Task: Look for space in Mothīhāri, India from 8th June, 2023 to 19th June, 2023 for 1 adult in price range Rs.5000 to Rs.12000. Place can be shared room with 1  bedroom having 1 bed and 1 bathroom. Property type can be house, flat, guest house, hotel. Booking option can be shelf check-in. Required host language is English.
Action: Mouse moved to (437, 75)
Screenshot: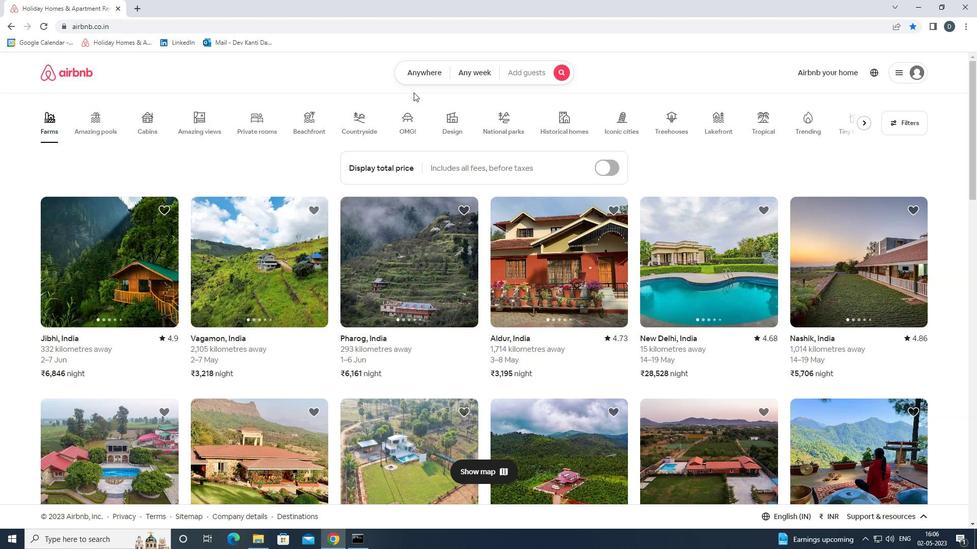 
Action: Mouse pressed left at (437, 75)
Screenshot: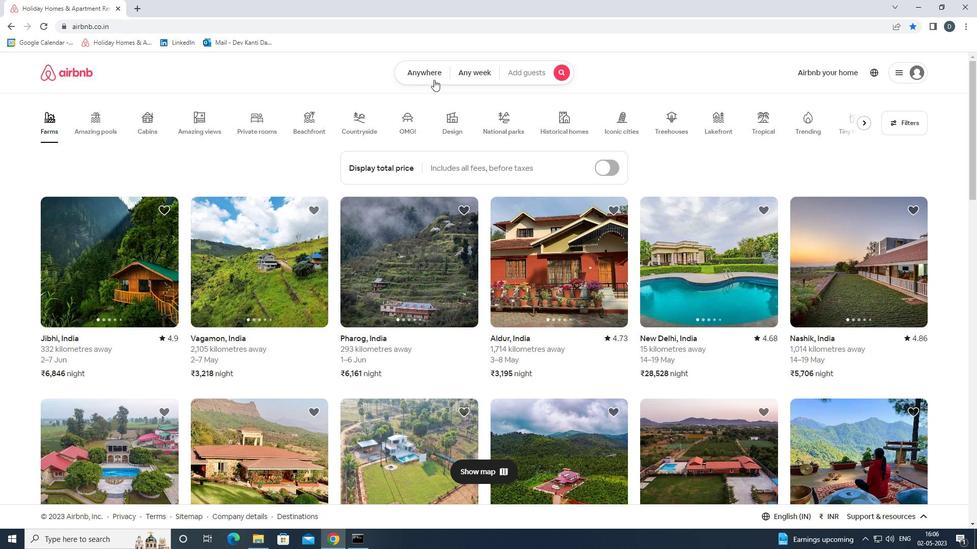 
Action: Mouse moved to (382, 112)
Screenshot: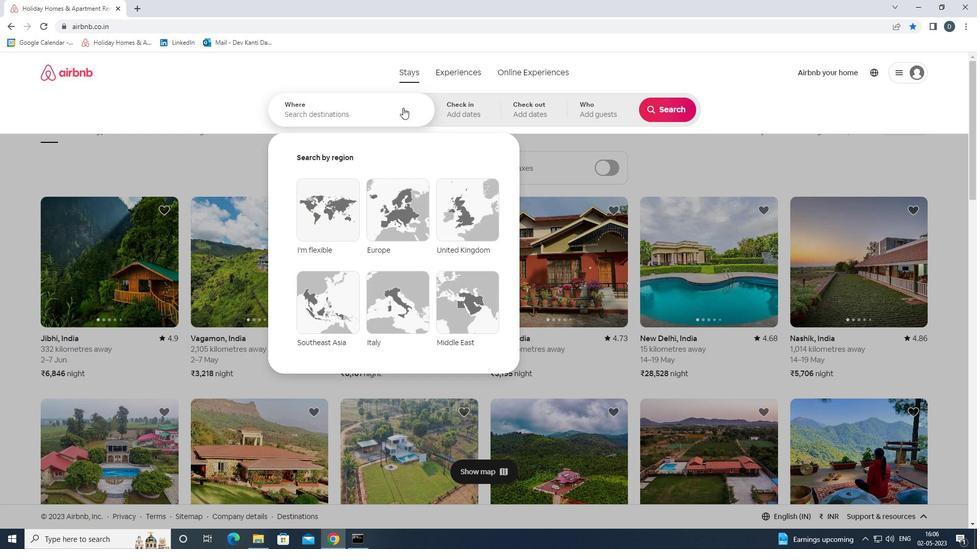 
Action: Mouse pressed left at (382, 112)
Screenshot: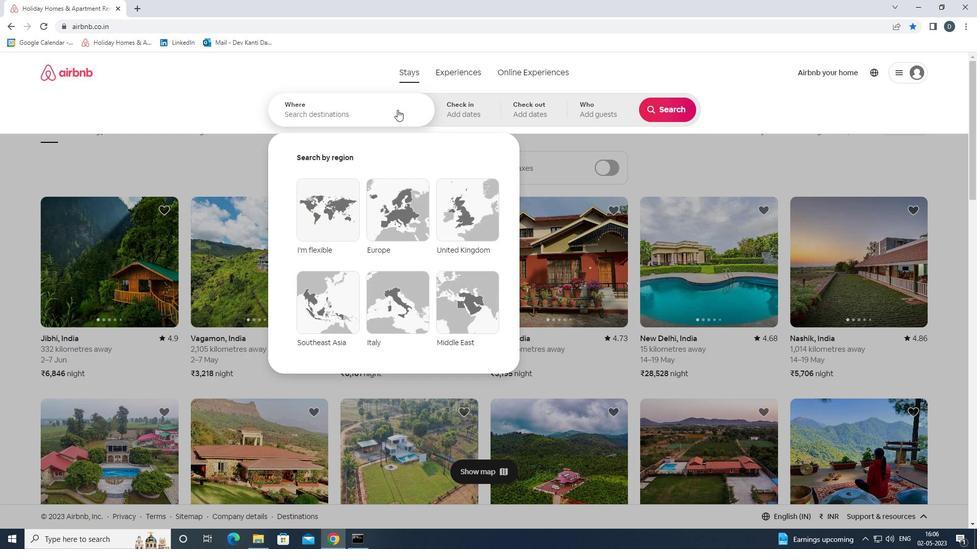 
Action: Mouse moved to (383, 113)
Screenshot: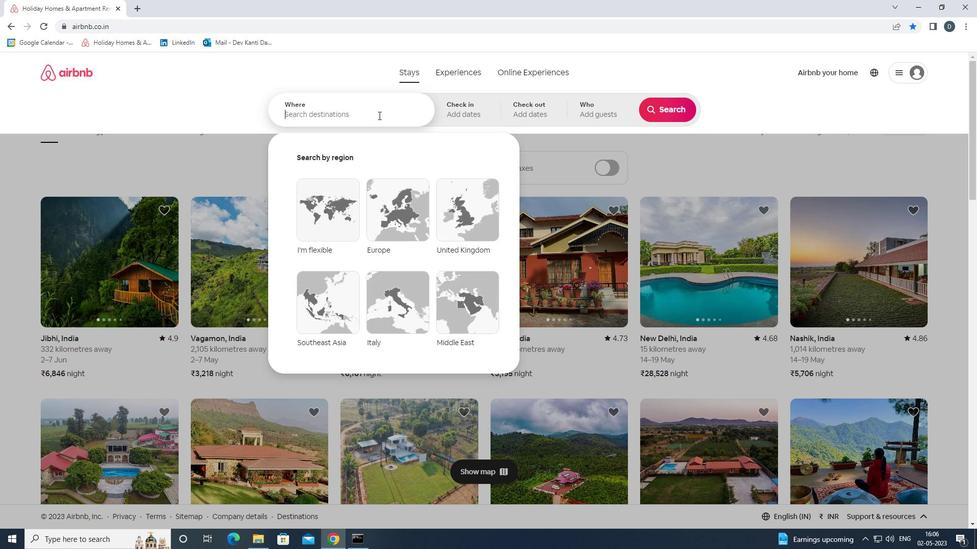 
Action: Key pressed <Key.shift>MOTHIHARI,<Key.shift>INDIA<Key.enter>
Screenshot: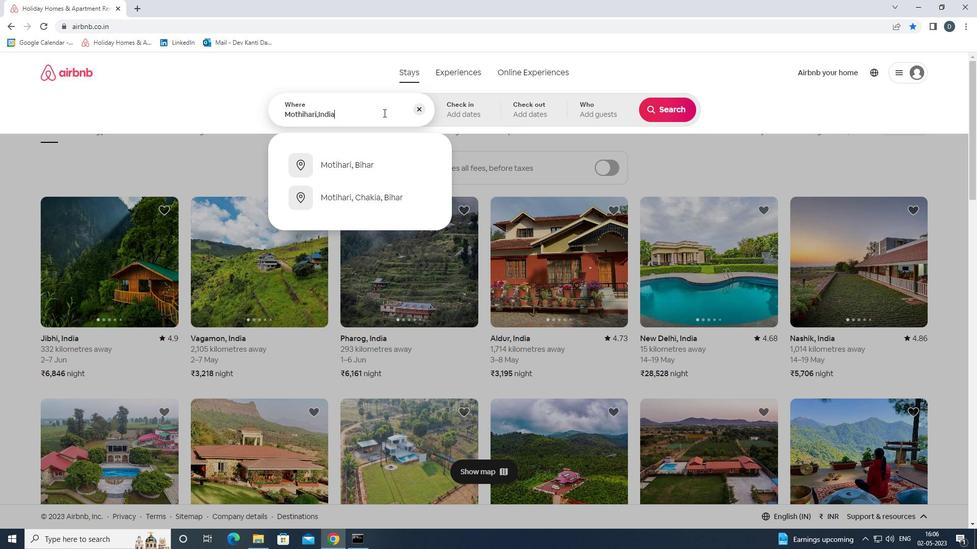 
Action: Mouse moved to (600, 263)
Screenshot: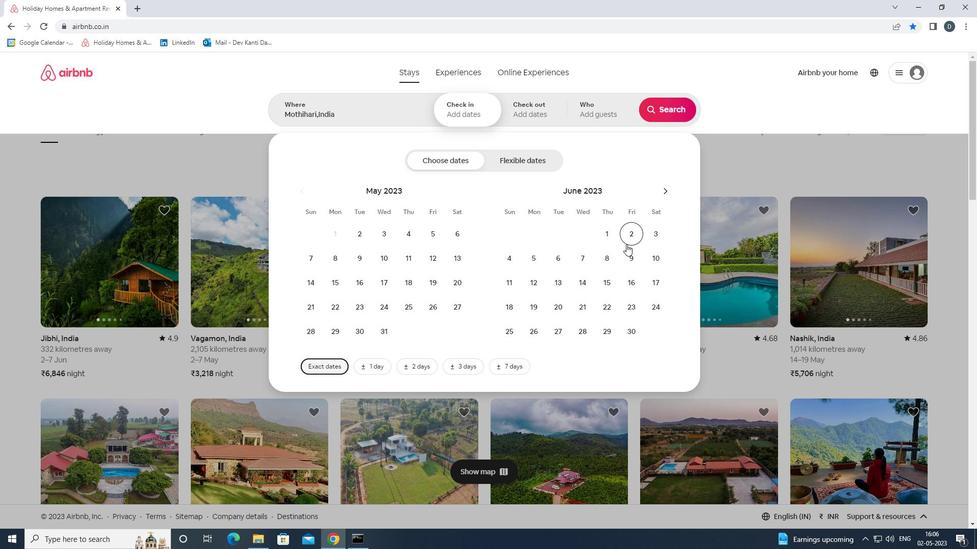 
Action: Mouse pressed left at (600, 263)
Screenshot: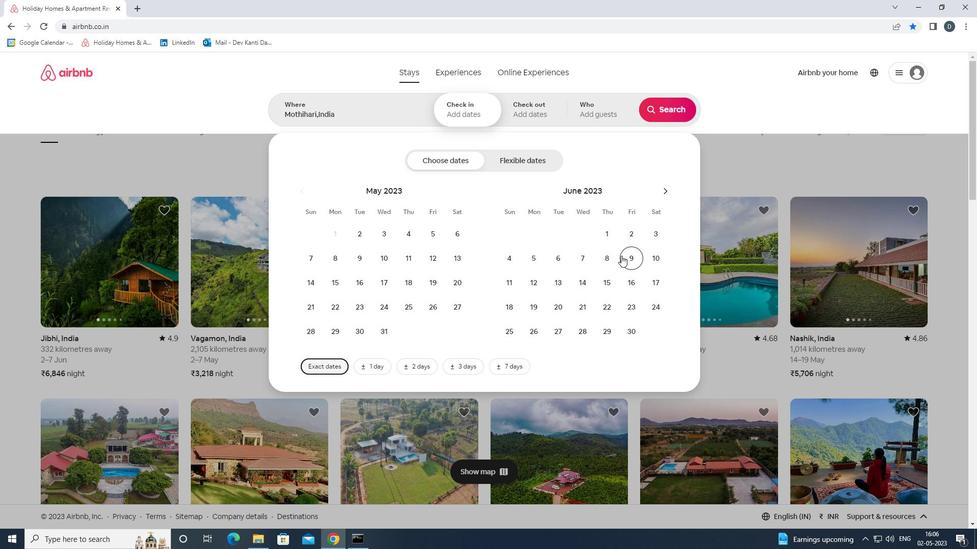 
Action: Mouse moved to (544, 308)
Screenshot: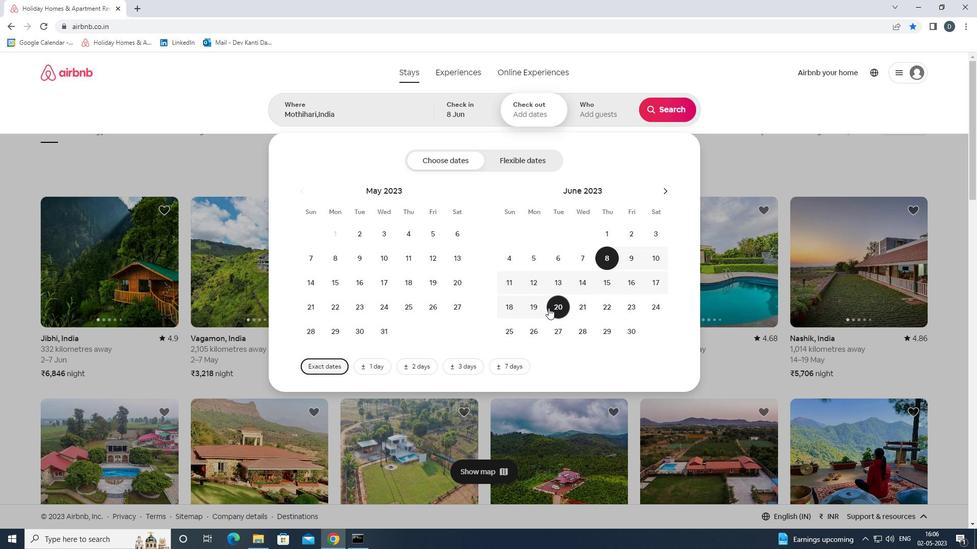 
Action: Mouse pressed left at (544, 308)
Screenshot: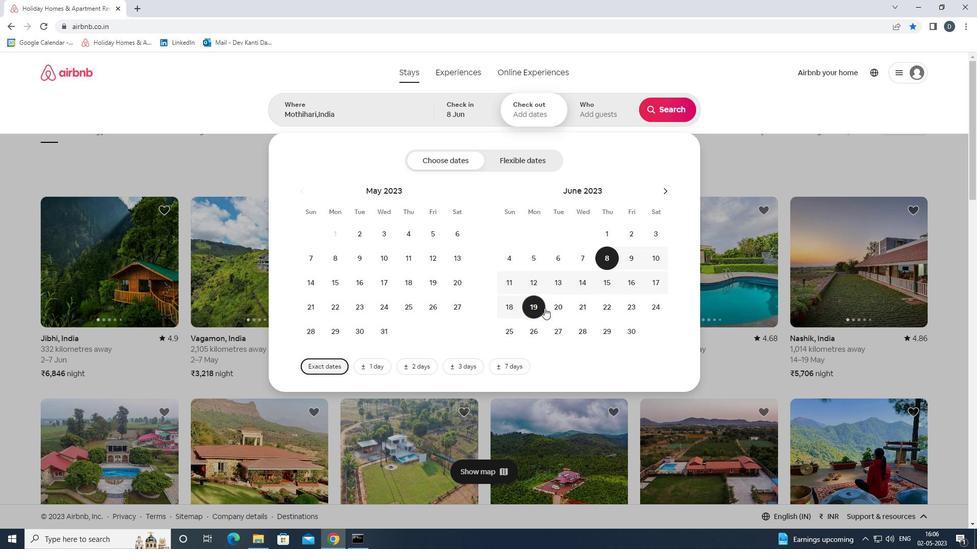 
Action: Mouse moved to (590, 111)
Screenshot: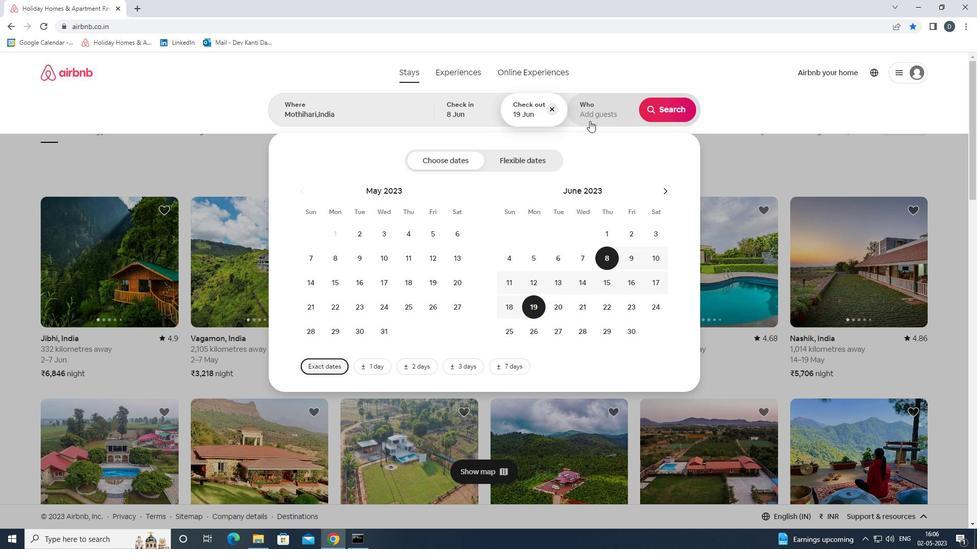 
Action: Mouse pressed left at (590, 111)
Screenshot: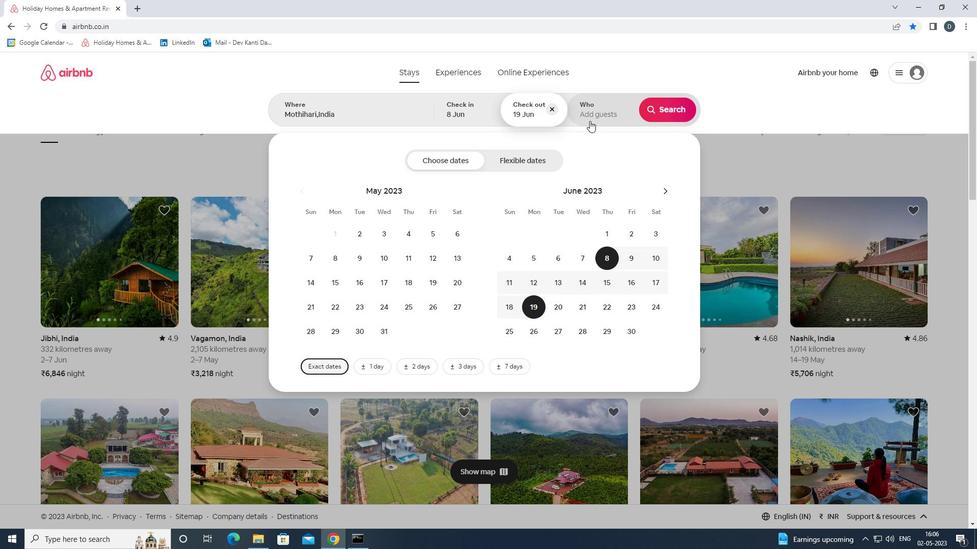 
Action: Mouse moved to (669, 167)
Screenshot: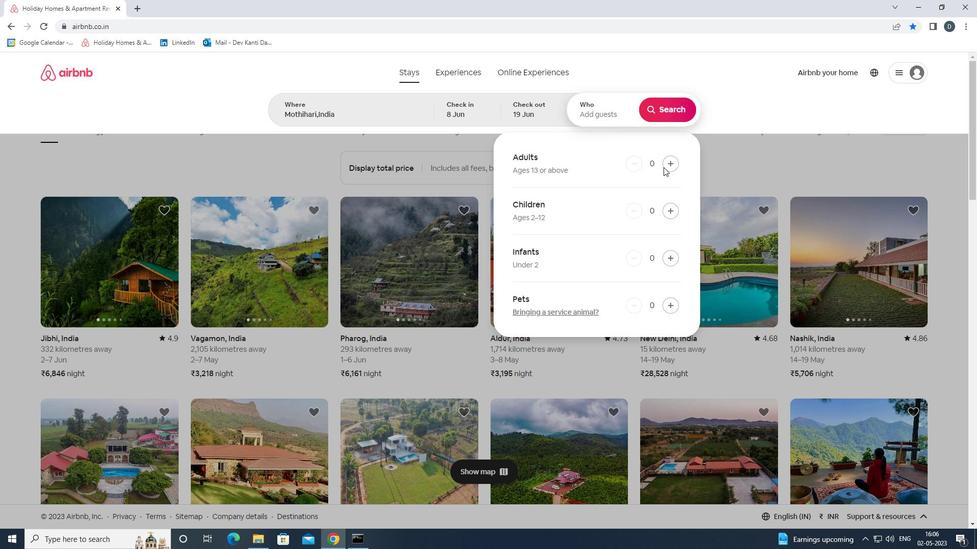 
Action: Mouse pressed left at (669, 167)
Screenshot: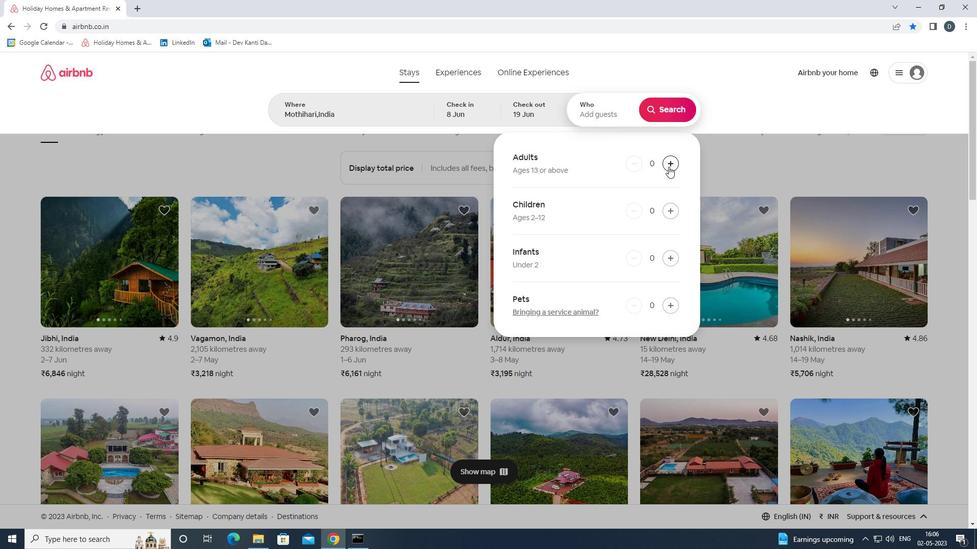 
Action: Mouse moved to (678, 117)
Screenshot: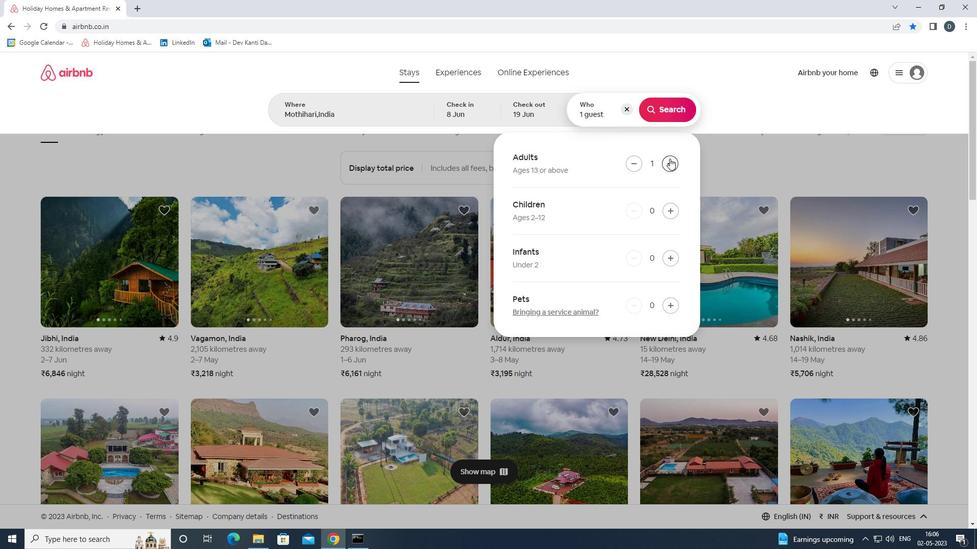 
Action: Mouse pressed left at (678, 117)
Screenshot: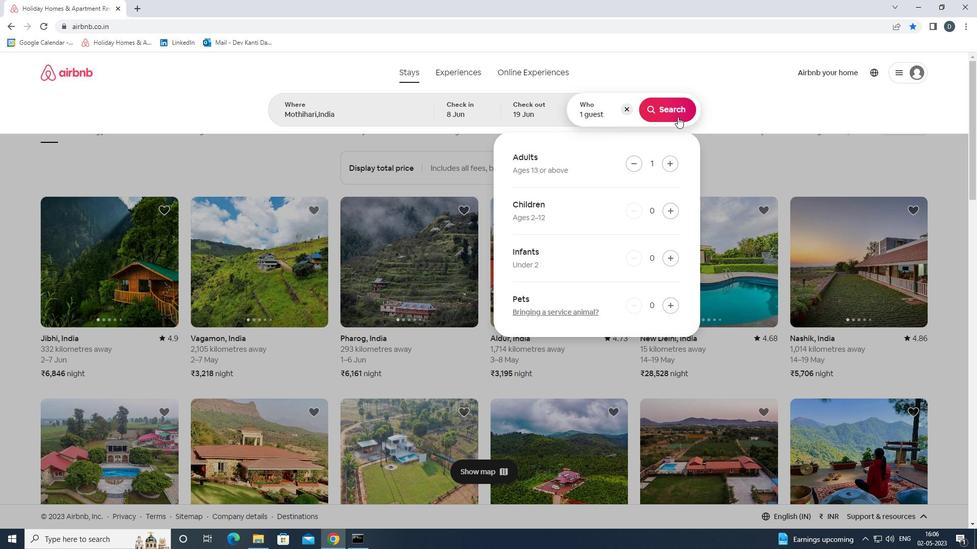 
Action: Mouse moved to (922, 113)
Screenshot: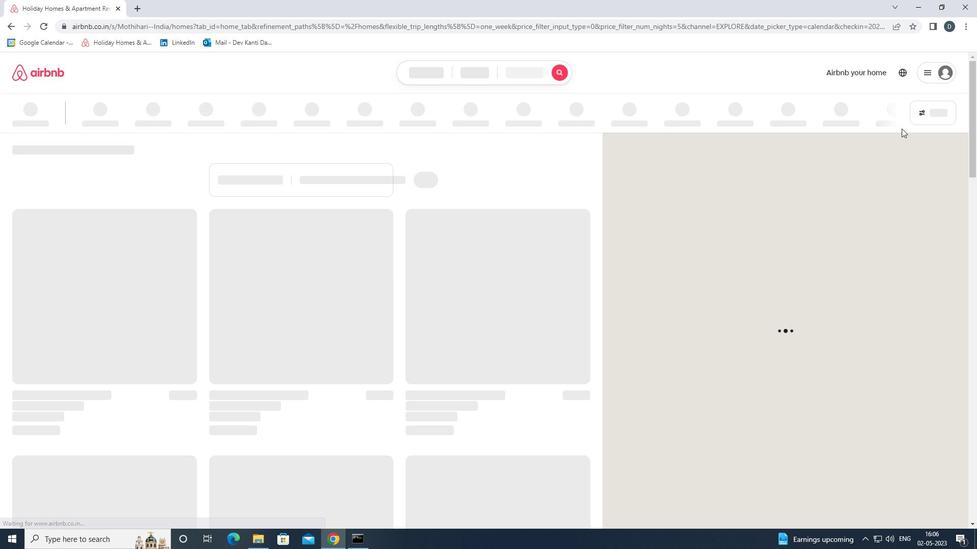 
Action: Mouse pressed left at (922, 113)
Screenshot: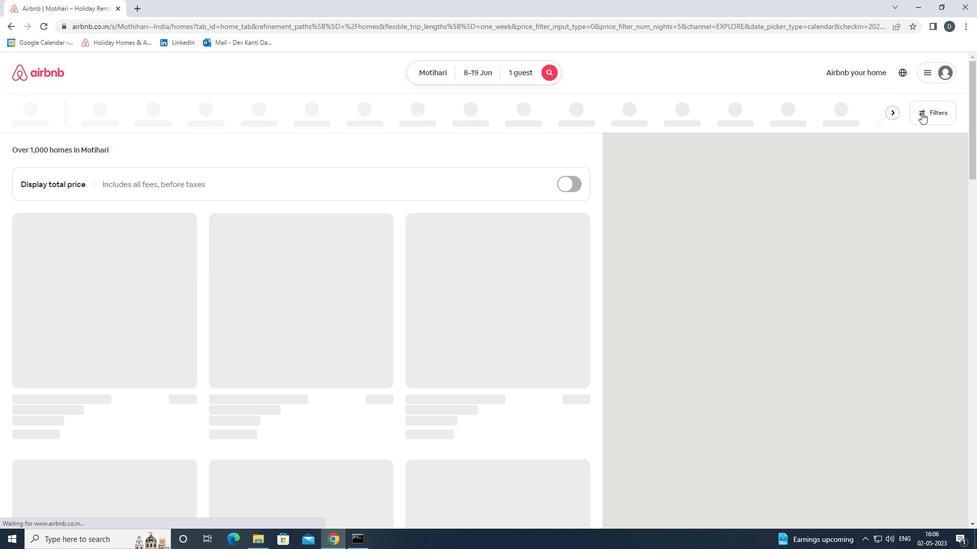 
Action: Mouse moved to (404, 239)
Screenshot: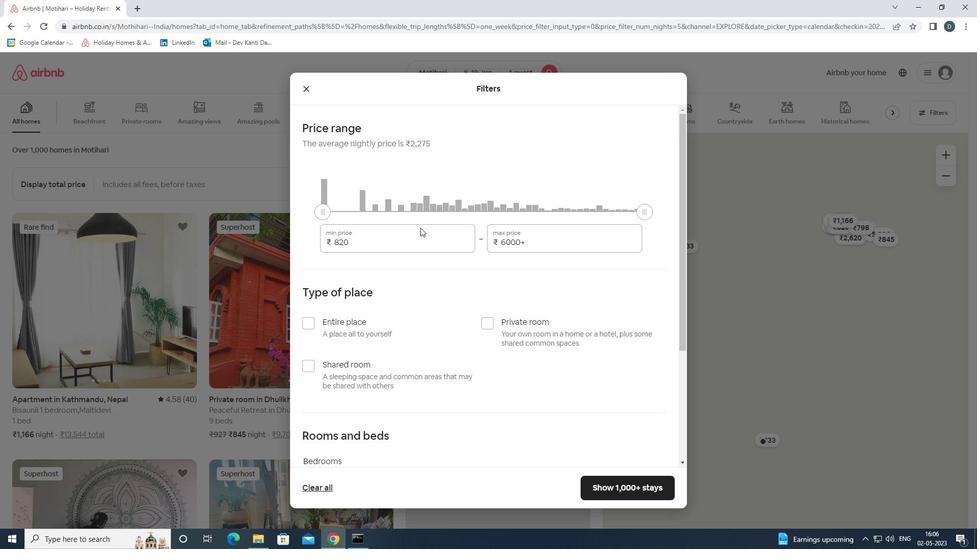 
Action: Mouse pressed left at (404, 239)
Screenshot: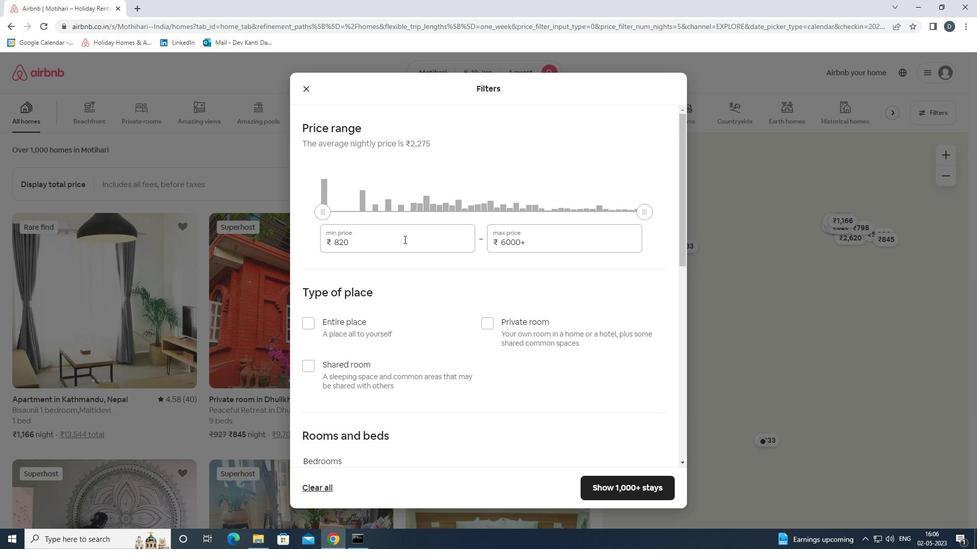 
Action: Mouse pressed left at (404, 239)
Screenshot: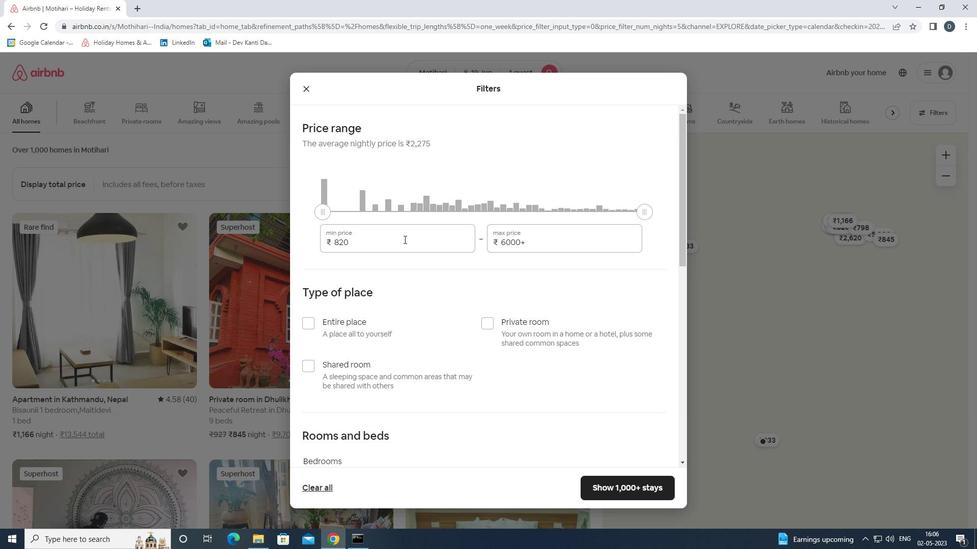 
Action: Key pressed 5000<Key.tab>ctrl+A<'1'><'2'><'0'><'0'><'0'>
Screenshot: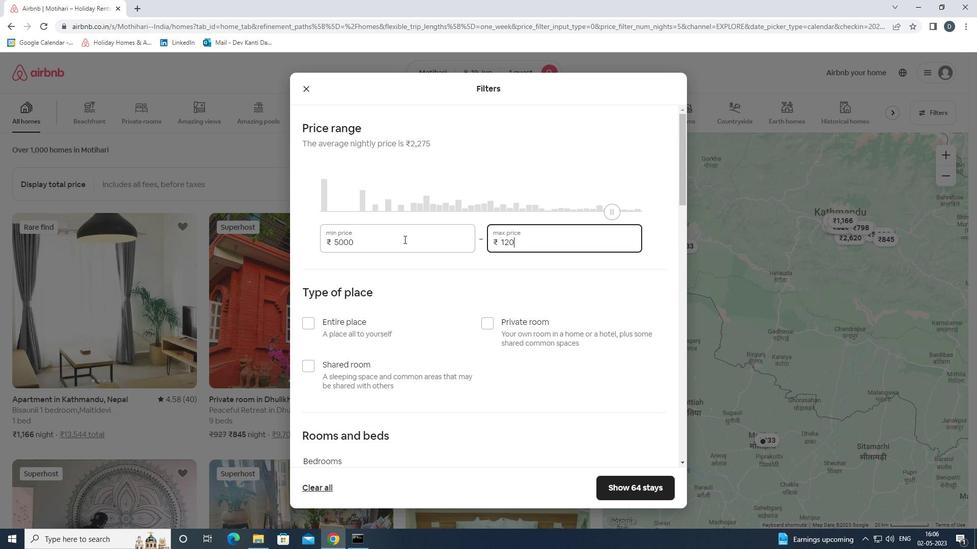 
Action: Mouse moved to (368, 376)
Screenshot: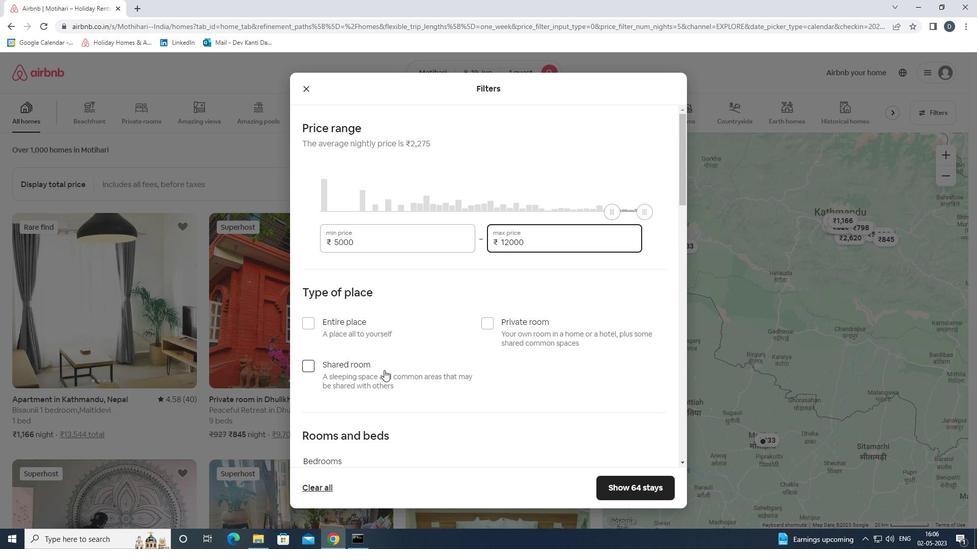 
Action: Mouse pressed left at (368, 376)
Screenshot: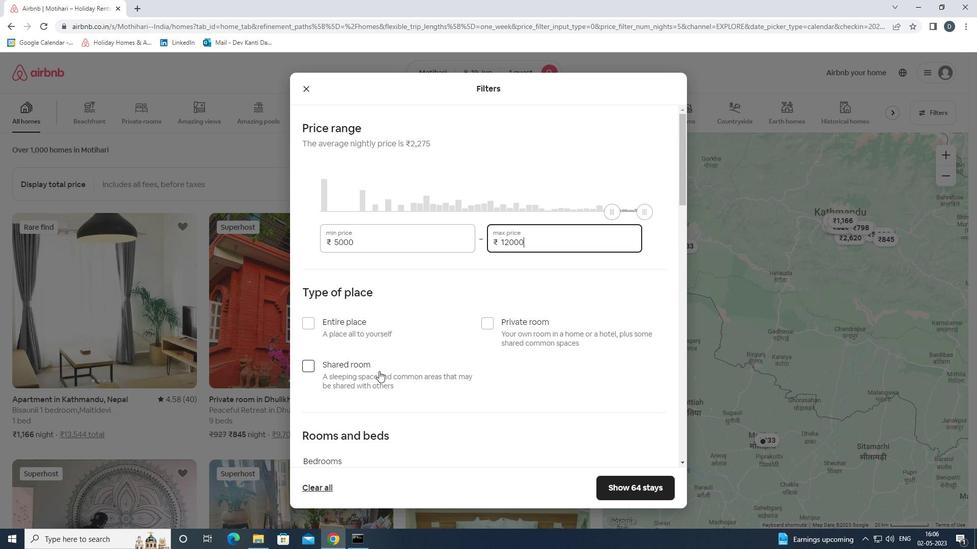 
Action: Mouse moved to (380, 370)
Screenshot: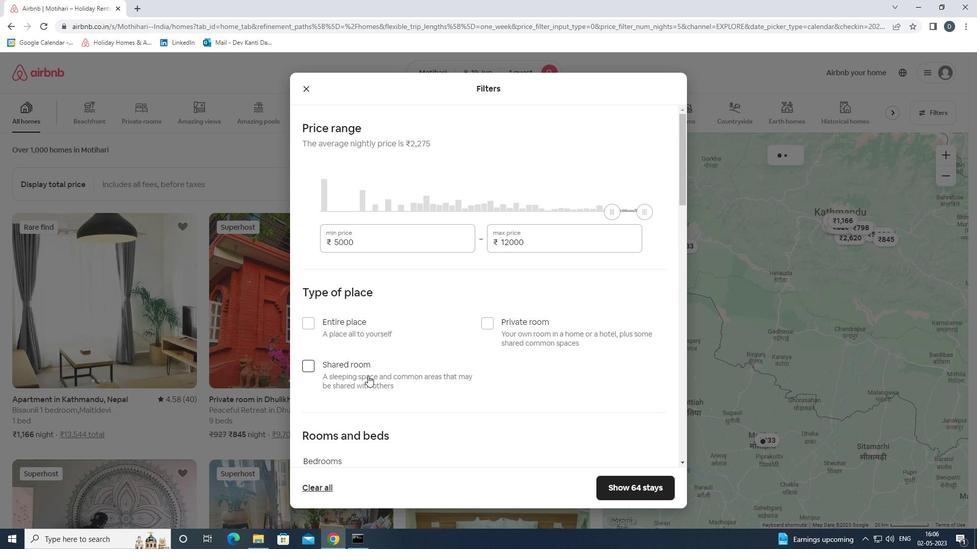 
Action: Mouse scrolled (380, 370) with delta (0, 0)
Screenshot: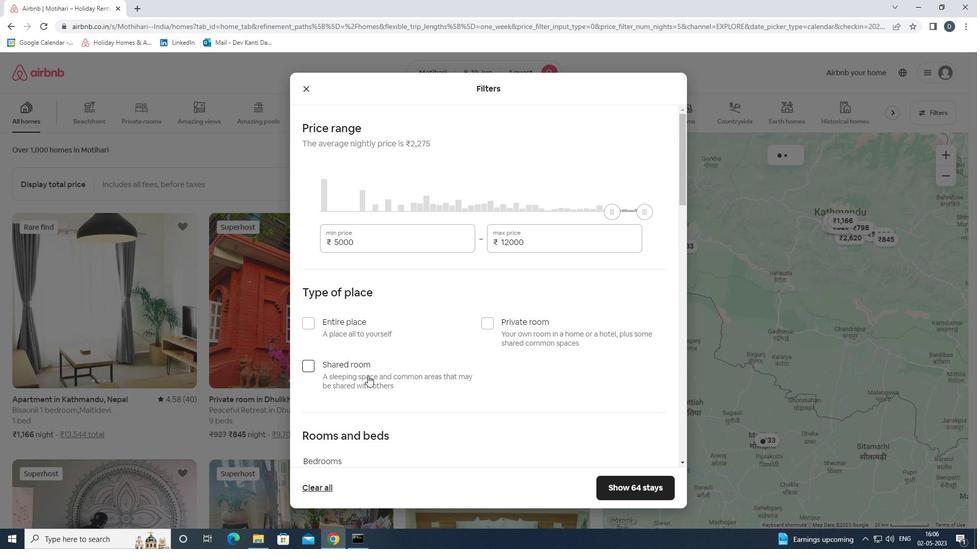 
Action: Mouse moved to (382, 369)
Screenshot: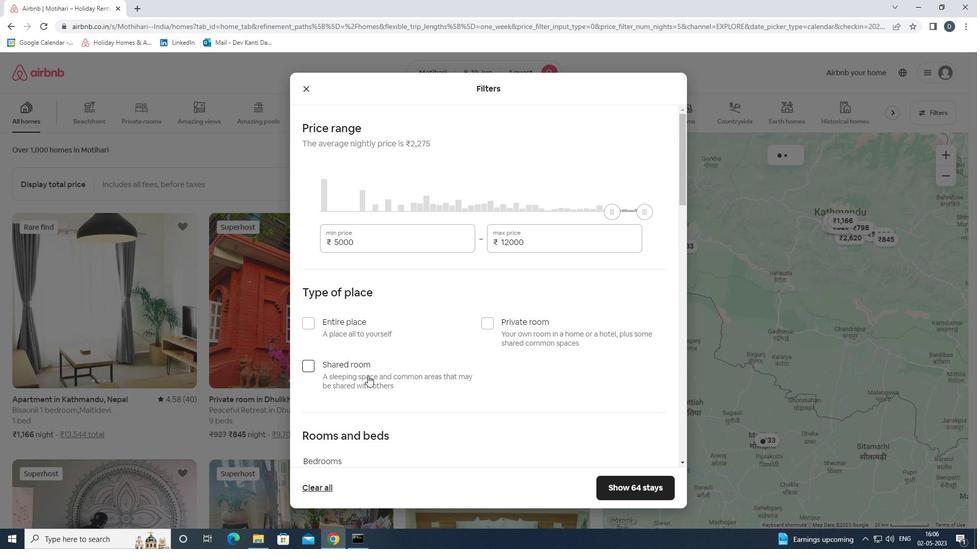 
Action: Mouse scrolled (382, 369) with delta (0, 0)
Screenshot: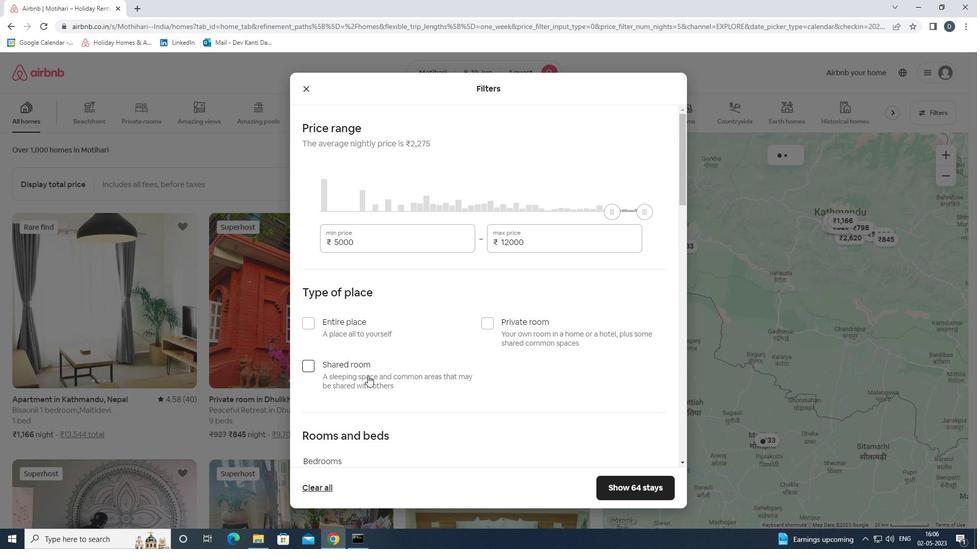 
Action: Mouse moved to (389, 367)
Screenshot: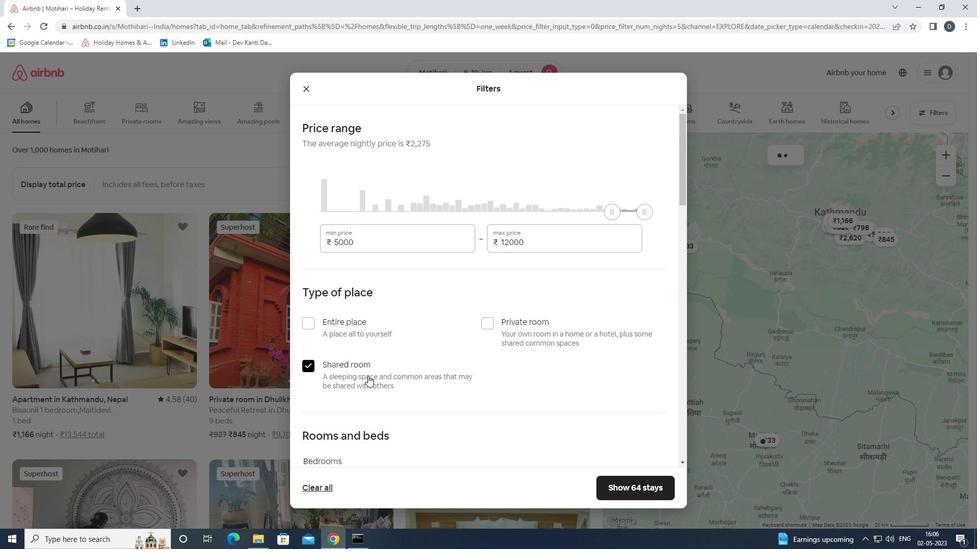 
Action: Mouse scrolled (389, 367) with delta (0, 0)
Screenshot: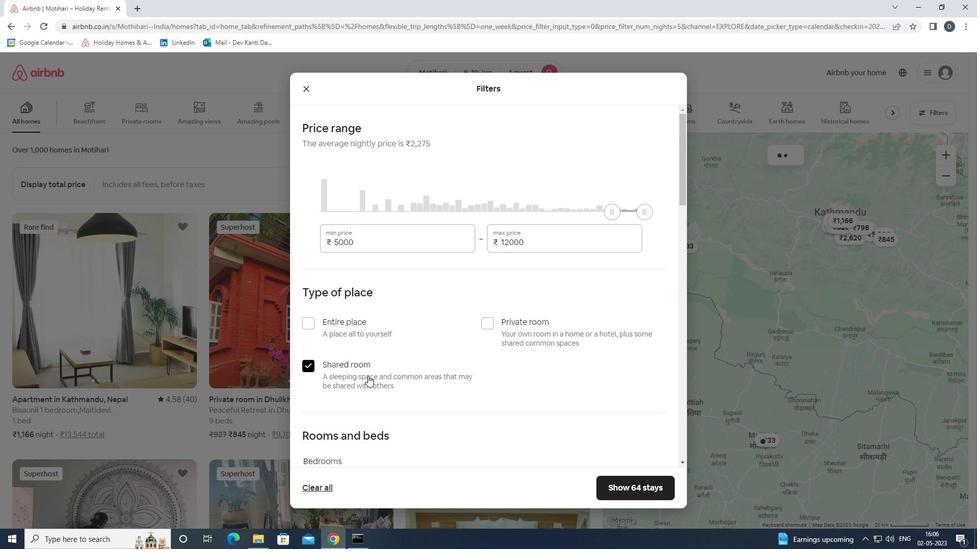 
Action: Mouse moved to (398, 362)
Screenshot: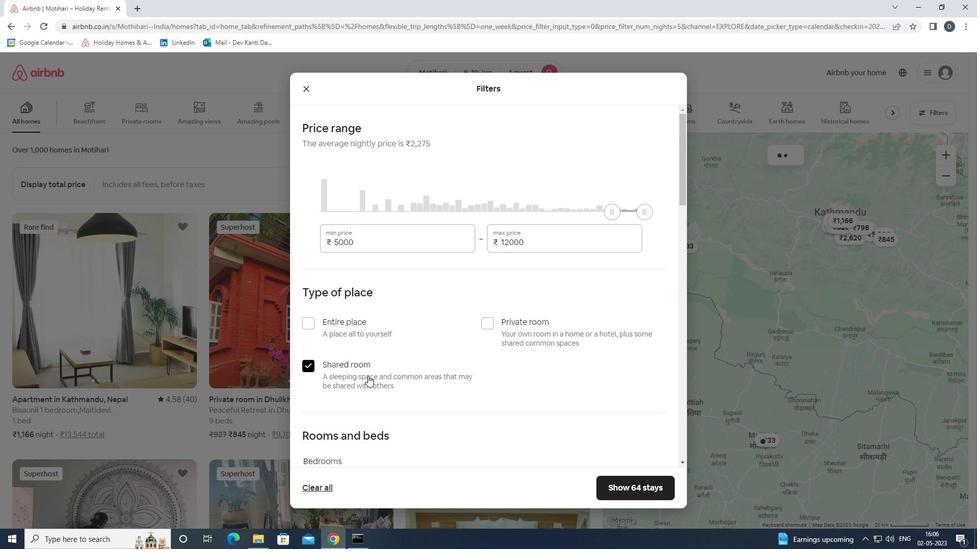 
Action: Mouse scrolled (398, 362) with delta (0, 0)
Screenshot: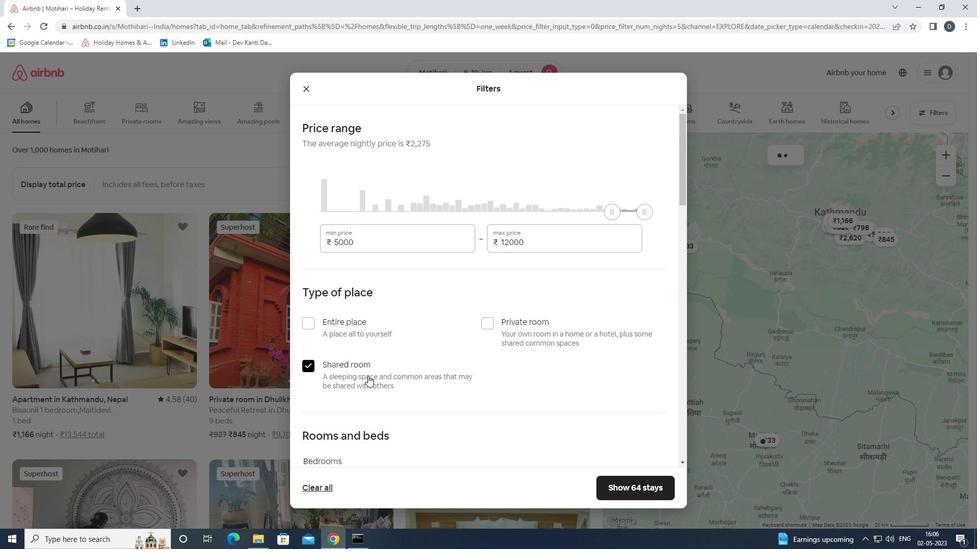 
Action: Mouse moved to (367, 291)
Screenshot: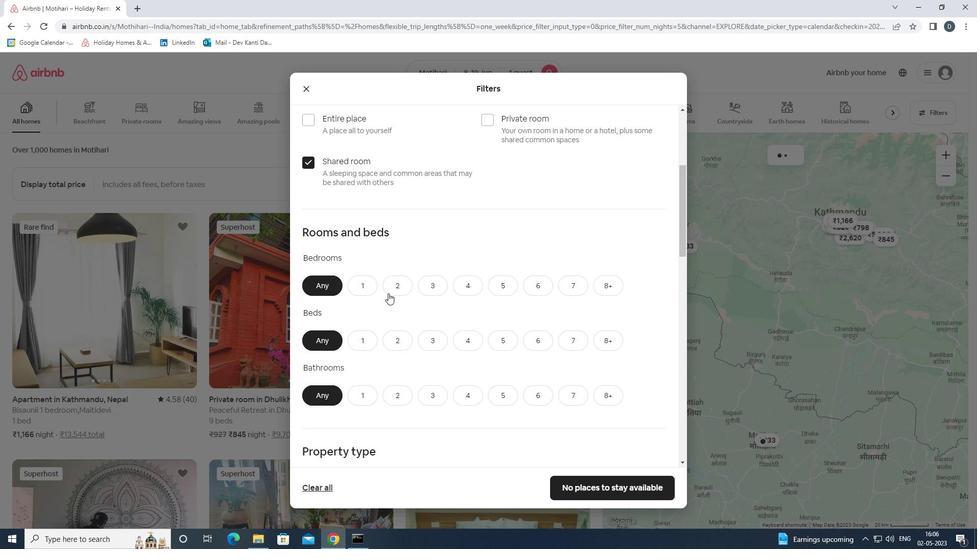 
Action: Mouse pressed left at (367, 291)
Screenshot: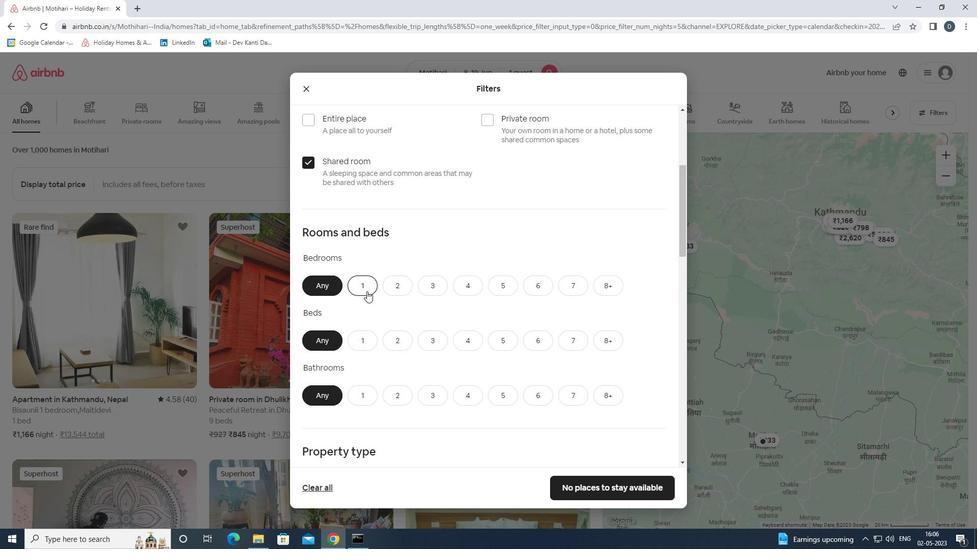 
Action: Mouse moved to (355, 342)
Screenshot: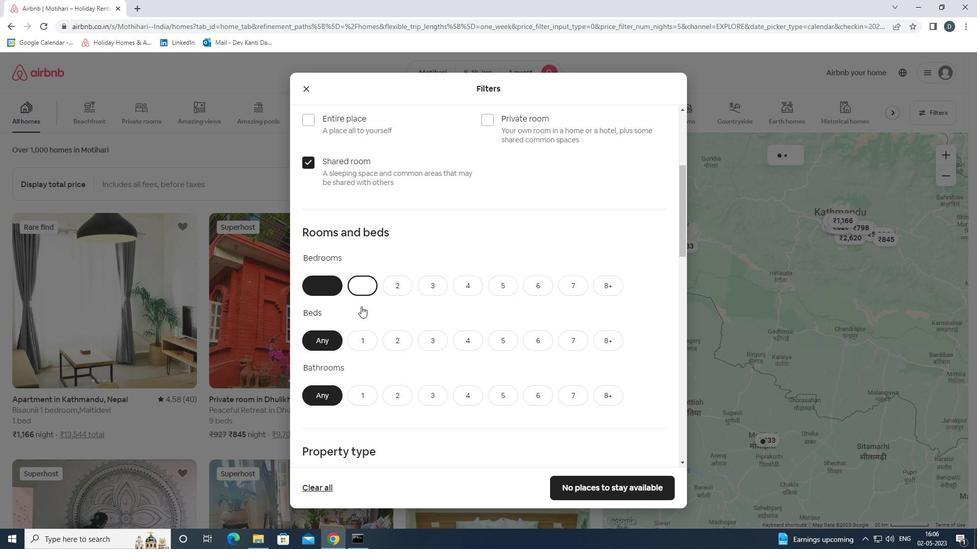 
Action: Mouse pressed left at (355, 342)
Screenshot: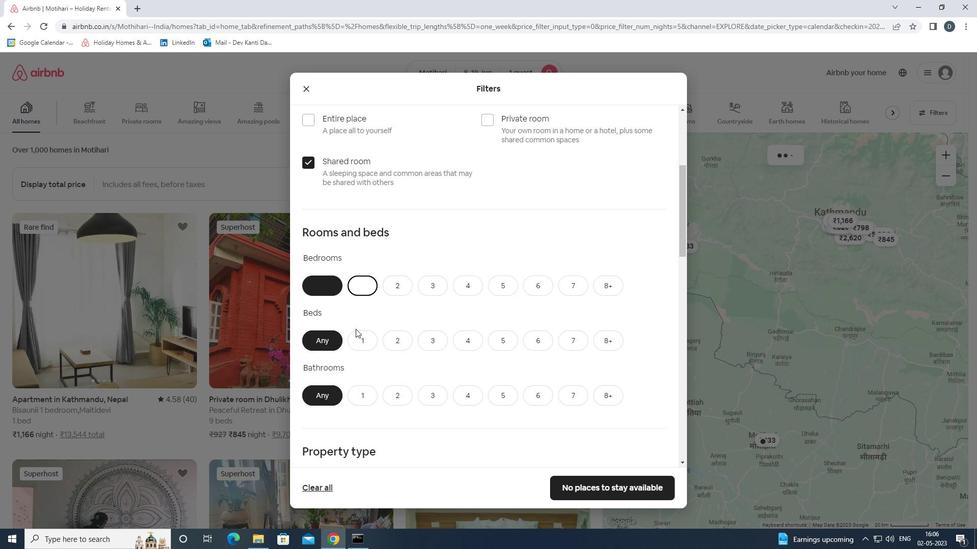 
Action: Mouse moved to (362, 394)
Screenshot: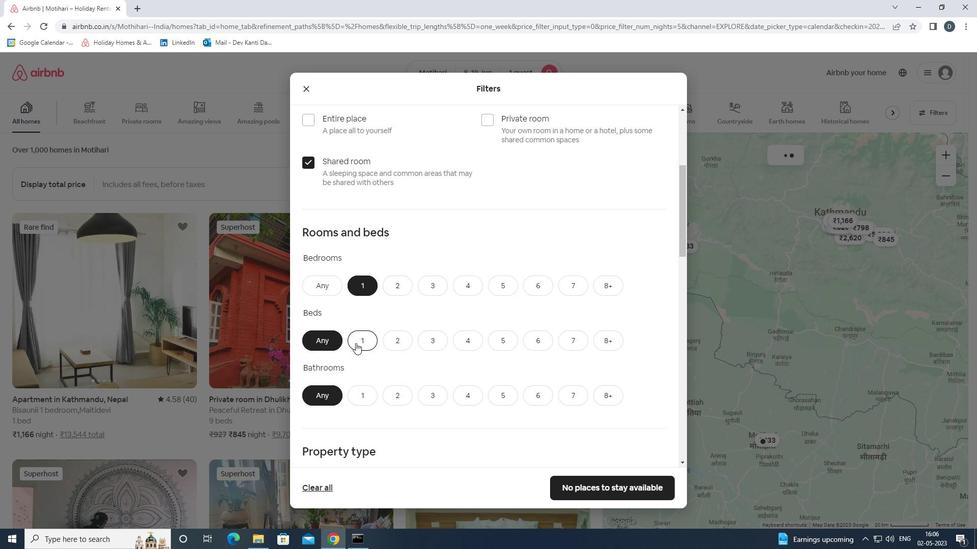 
Action: Mouse pressed left at (362, 394)
Screenshot: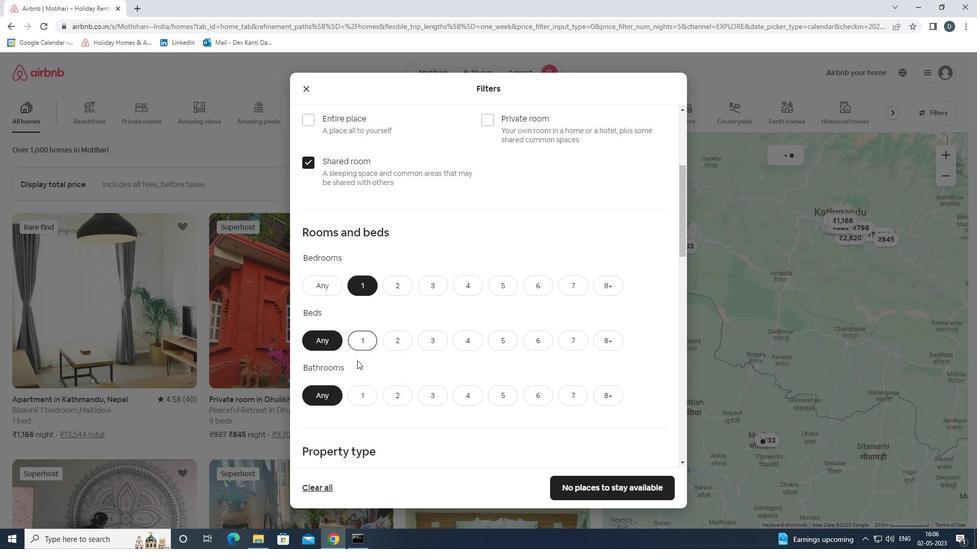 
Action: Mouse moved to (434, 358)
Screenshot: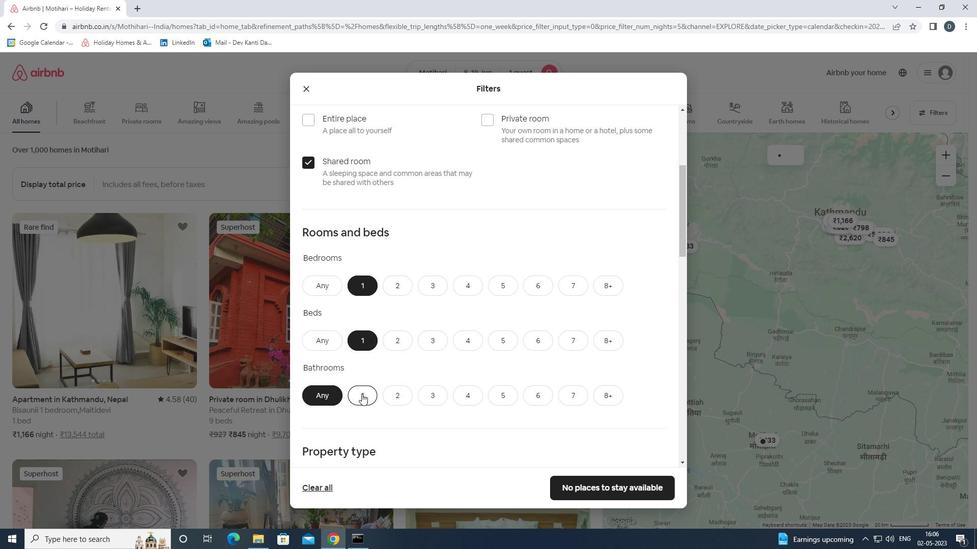 
Action: Mouse scrolled (434, 358) with delta (0, 0)
Screenshot: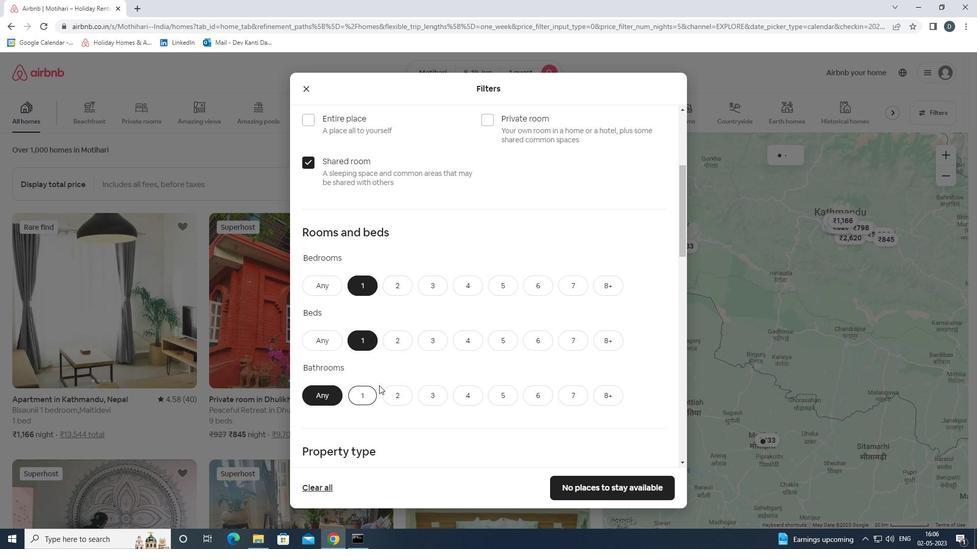 
Action: Mouse scrolled (434, 358) with delta (0, 0)
Screenshot: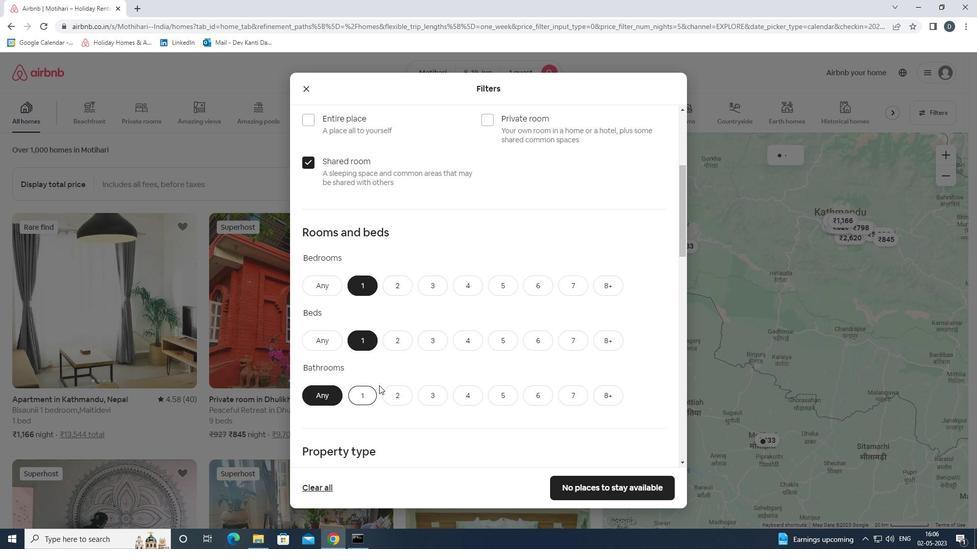 
Action: Mouse moved to (437, 357)
Screenshot: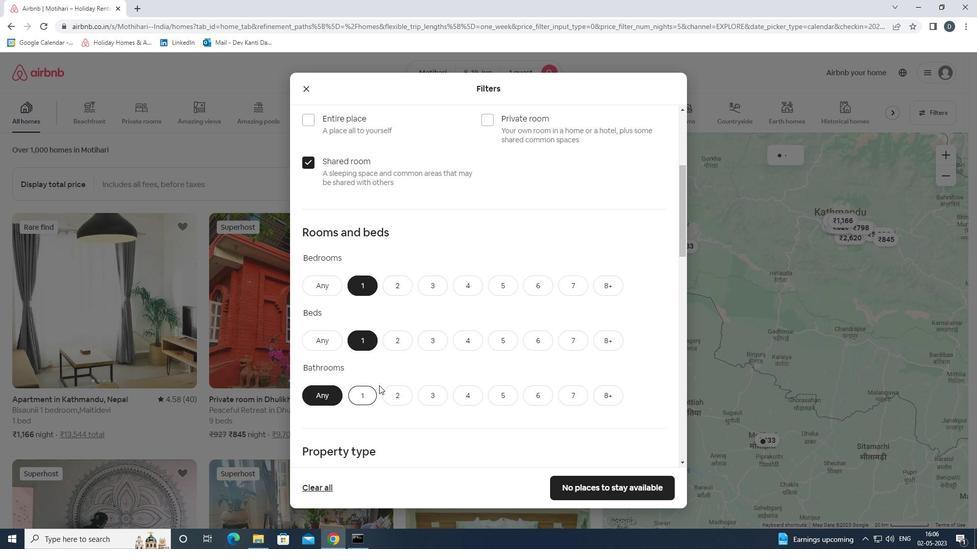 
Action: Mouse scrolled (437, 356) with delta (0, 0)
Screenshot: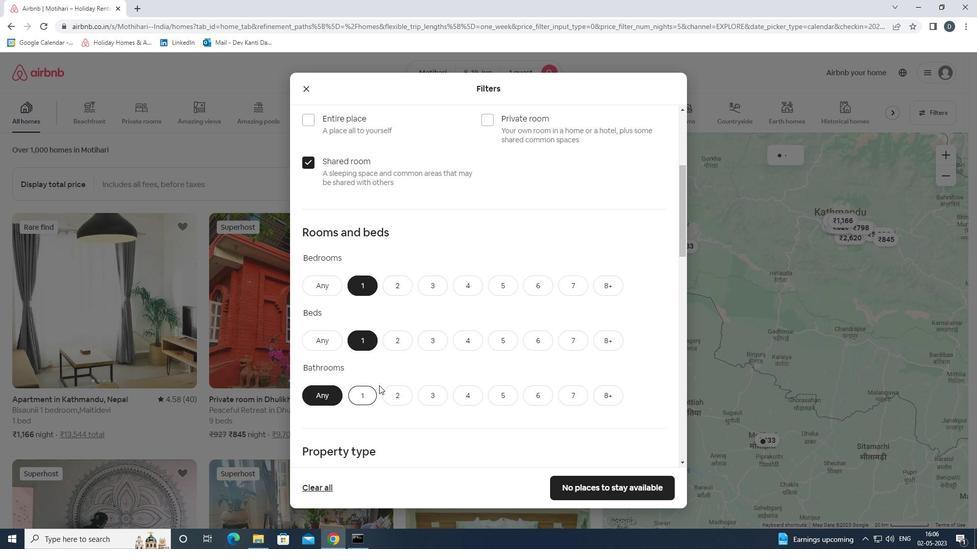 
Action: Mouse moved to (444, 355)
Screenshot: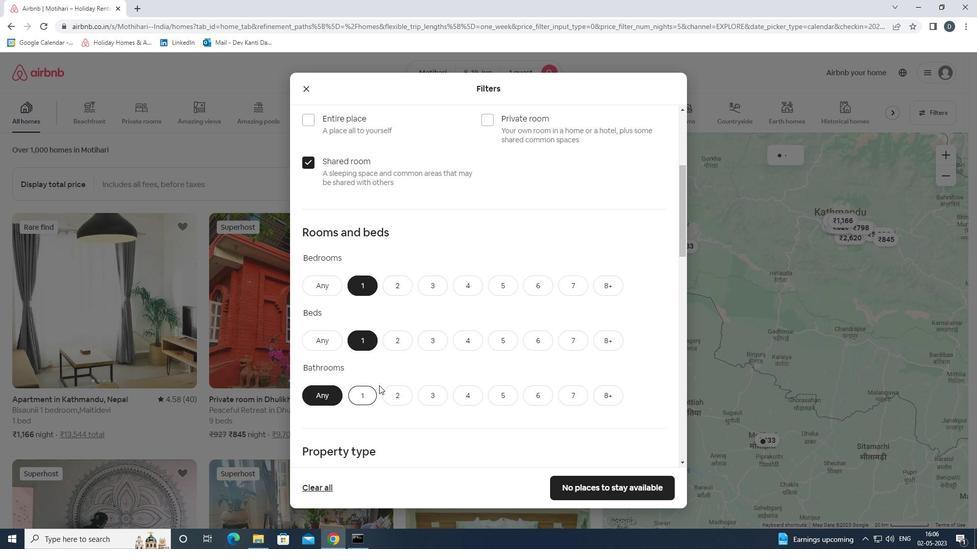 
Action: Mouse scrolled (444, 355) with delta (0, 0)
Screenshot: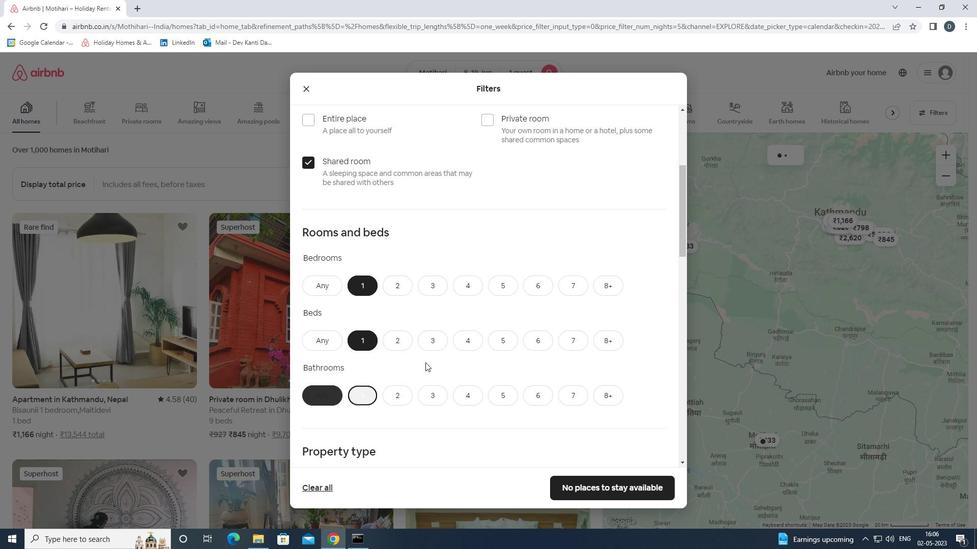 
Action: Mouse moved to (516, 324)
Screenshot: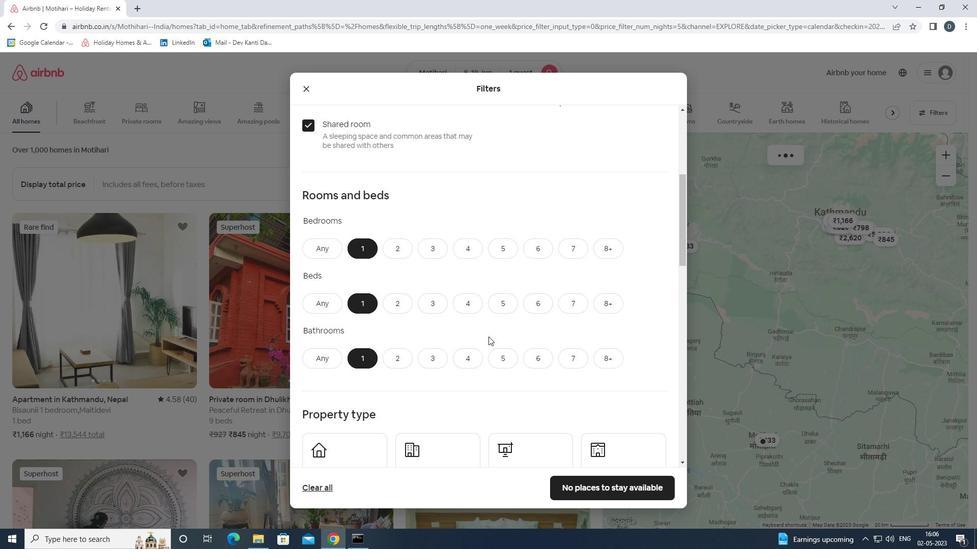 
Action: Mouse scrolled (516, 324) with delta (0, 0)
Screenshot: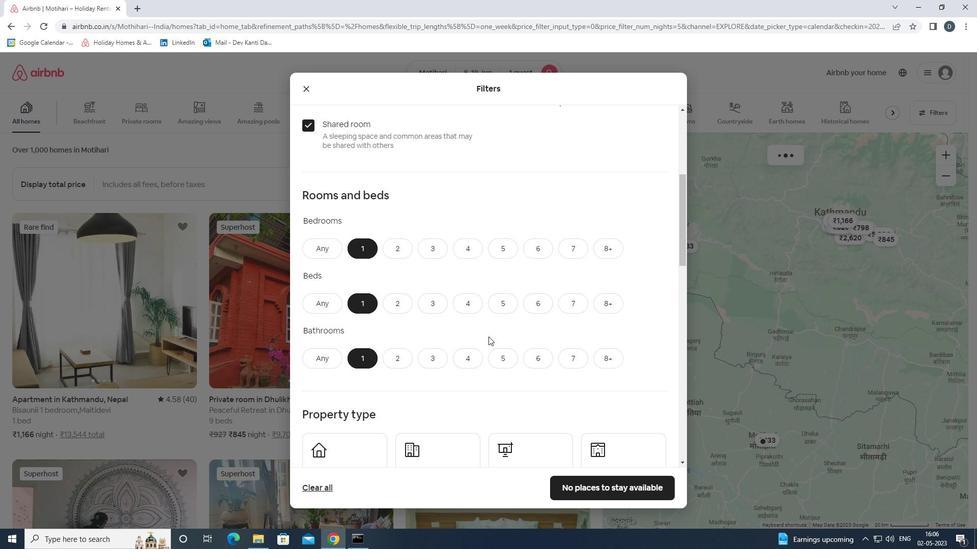
Action: Mouse moved to (518, 323)
Screenshot: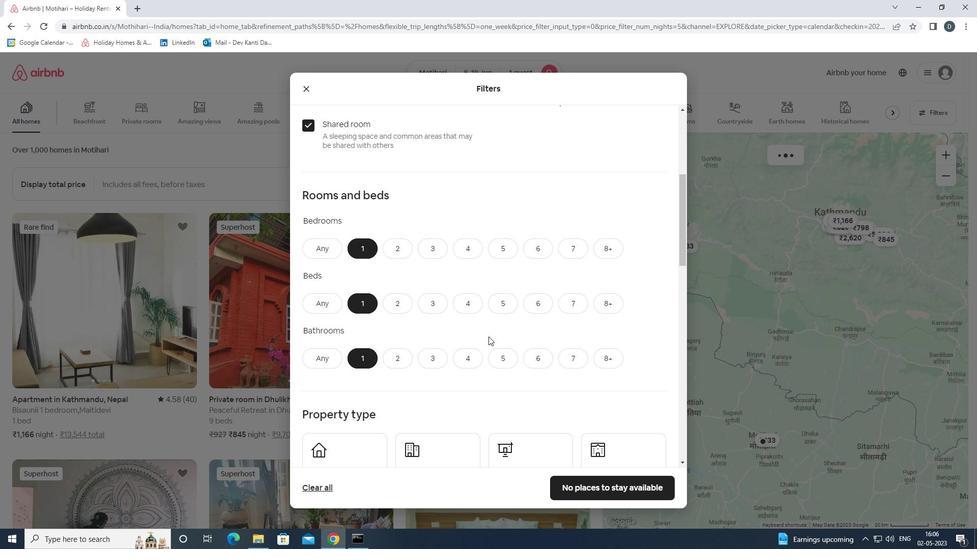 
Action: Mouse scrolled (518, 323) with delta (0, 0)
Screenshot: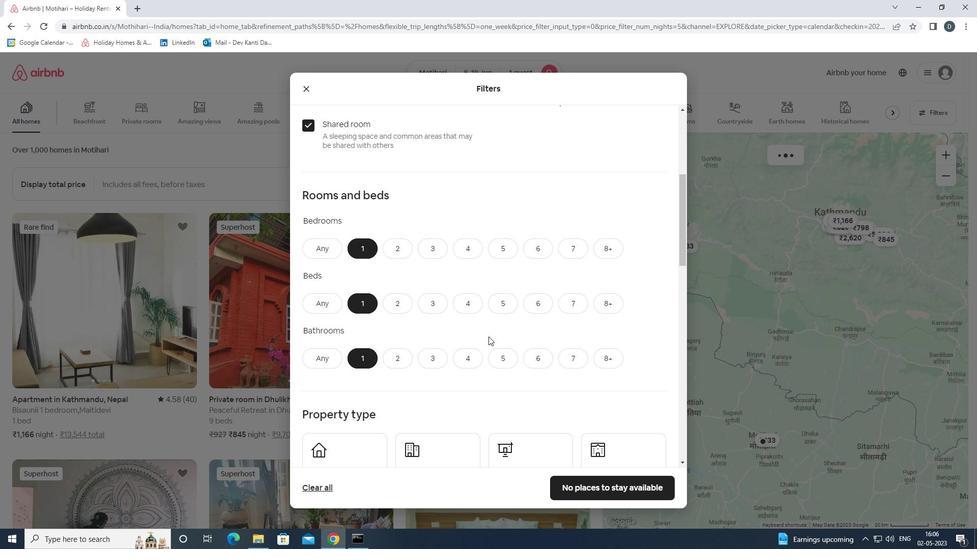 
Action: Mouse moved to (520, 322)
Screenshot: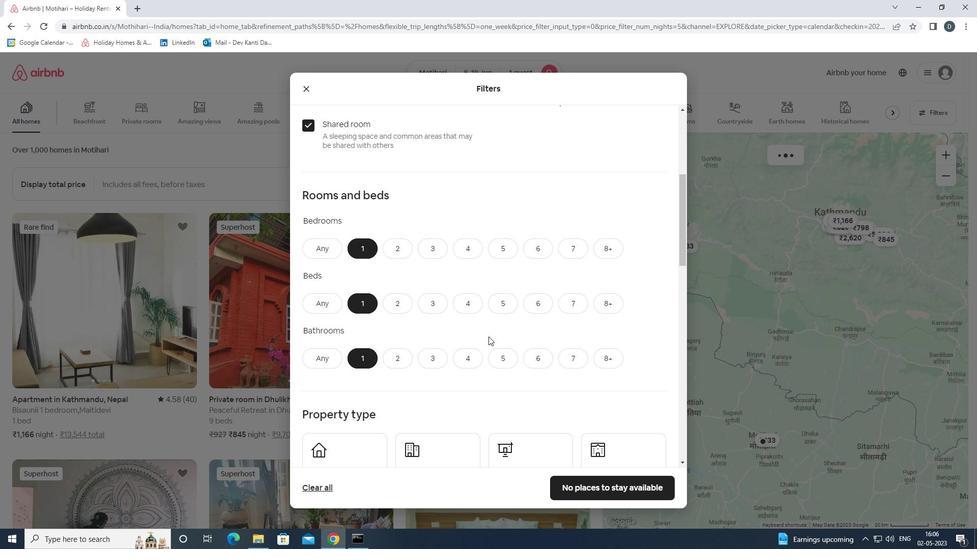 
Action: Mouse scrolled (520, 321) with delta (0, 0)
Screenshot: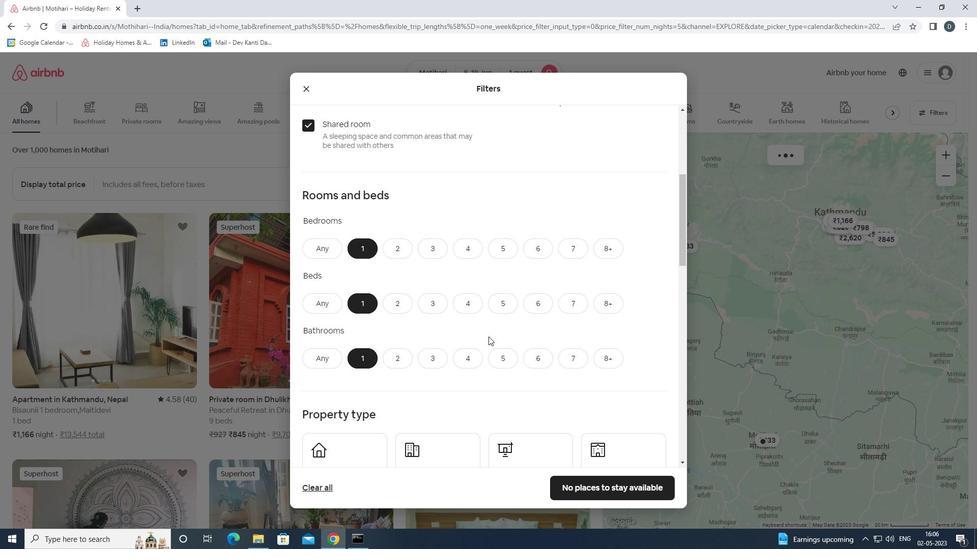 
Action: Mouse moved to (377, 204)
Screenshot: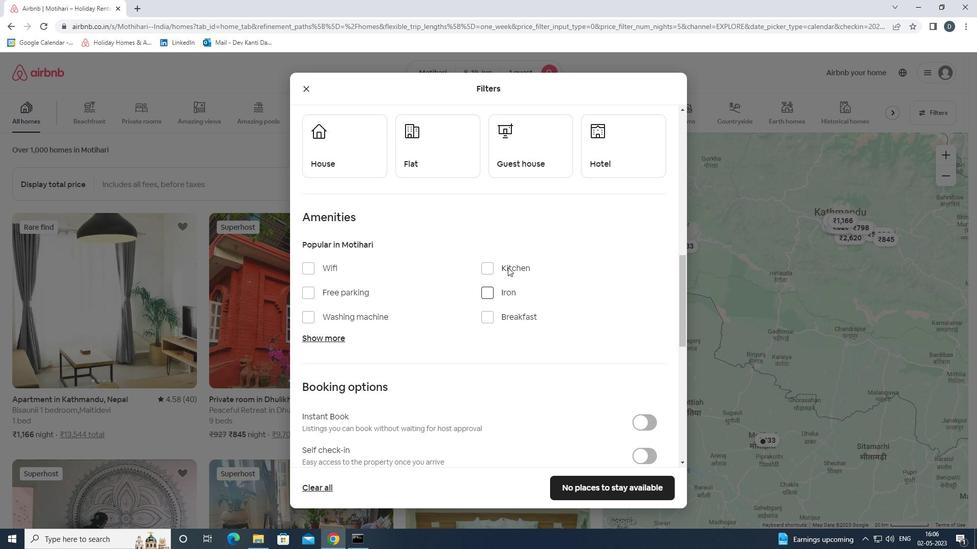 
Action: Mouse scrolled (377, 204) with delta (0, 0)
Screenshot: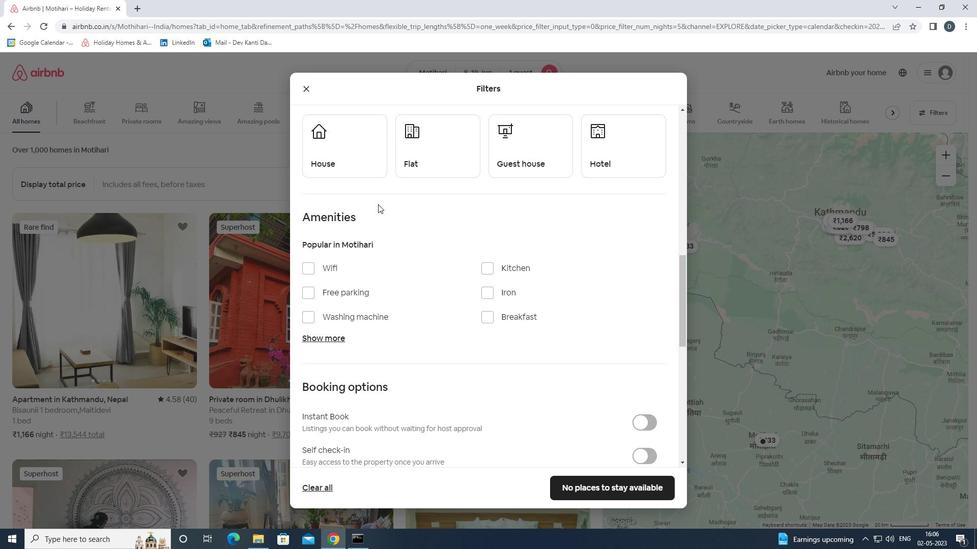 
Action: Mouse scrolled (377, 204) with delta (0, 0)
Screenshot: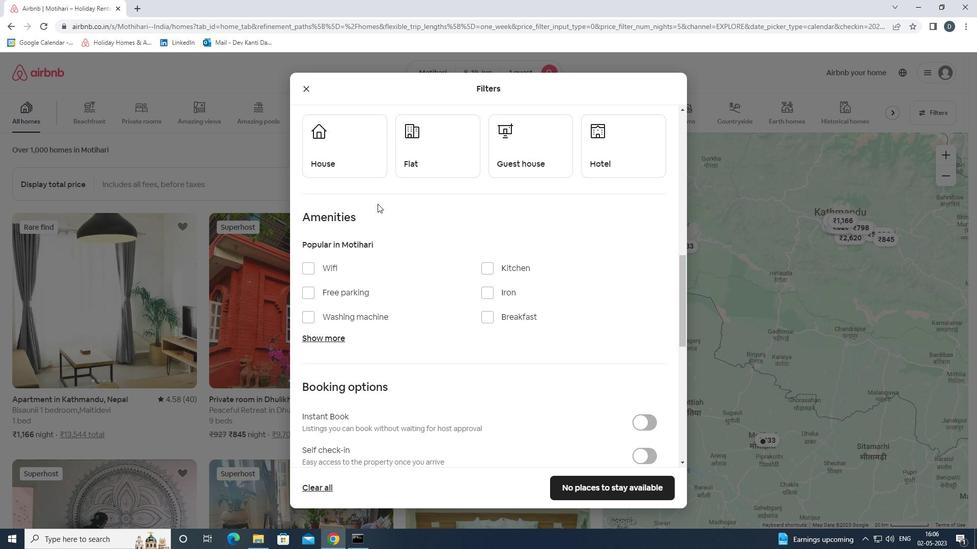 
Action: Mouse moved to (346, 234)
Screenshot: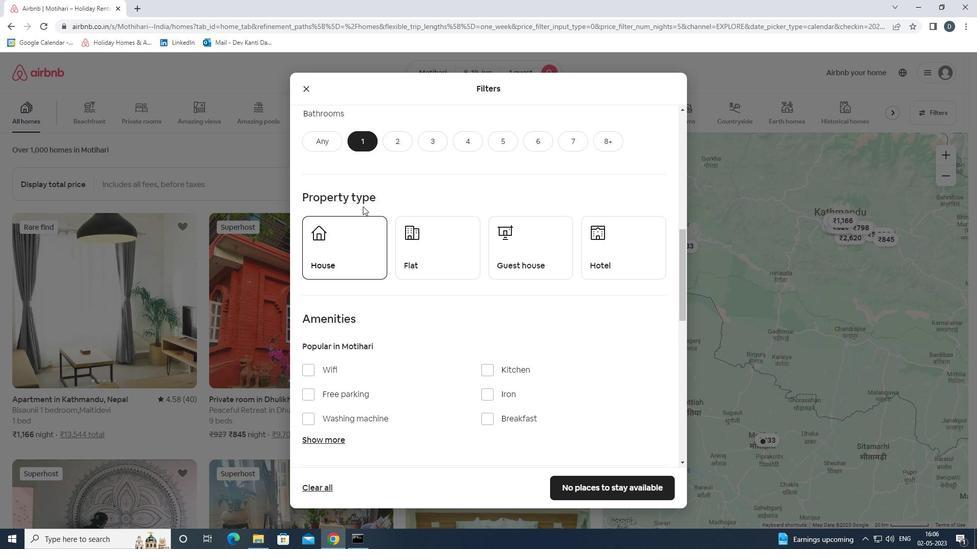 
Action: Mouse pressed left at (346, 234)
Screenshot: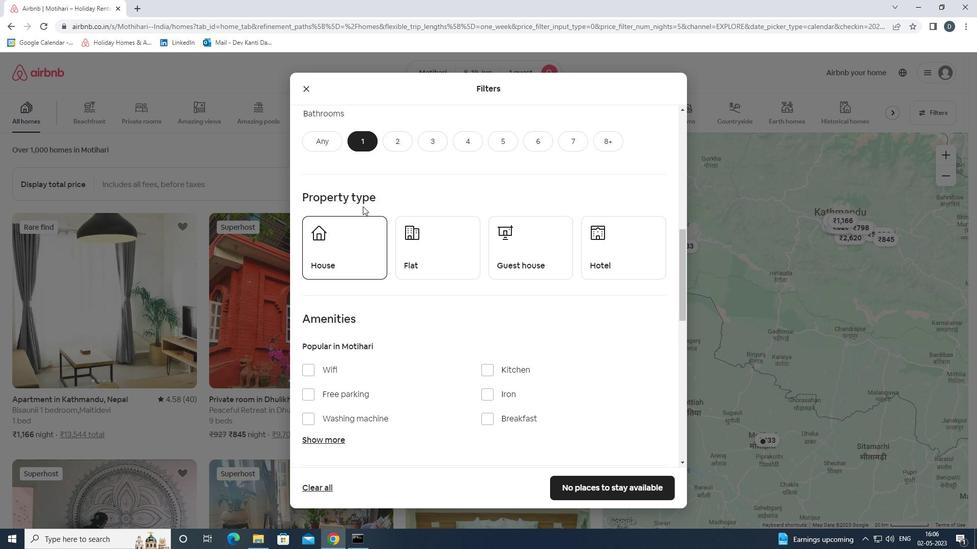 
Action: Mouse moved to (425, 238)
Screenshot: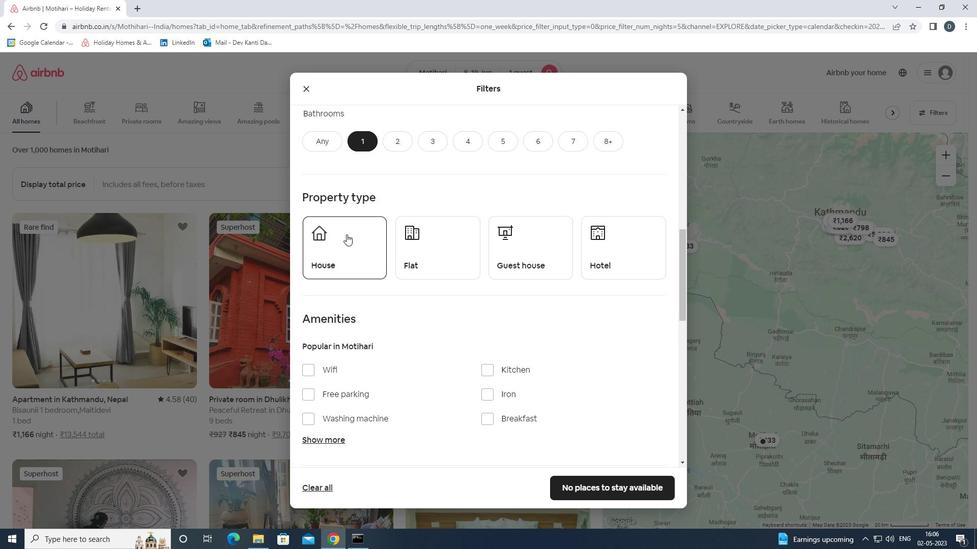 
Action: Mouse pressed left at (425, 238)
Screenshot: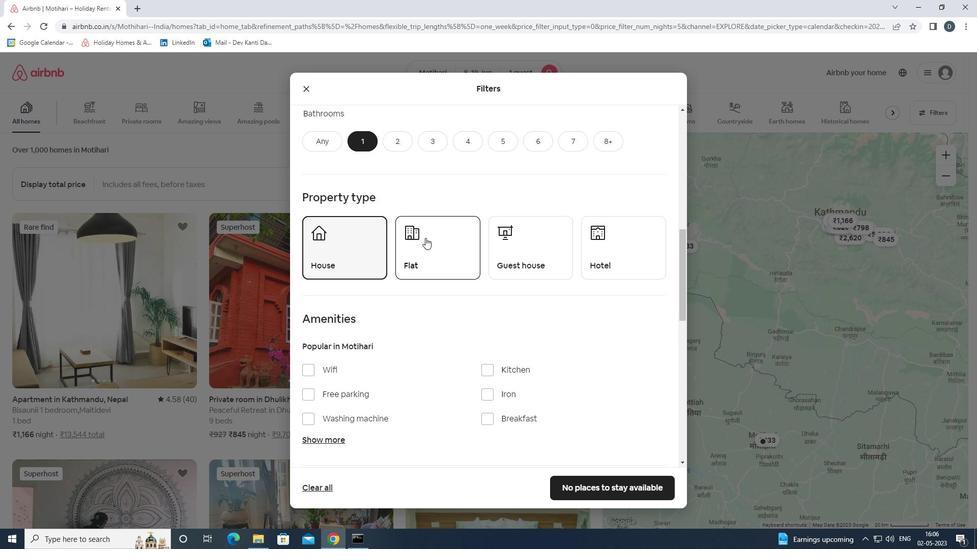 
Action: Mouse moved to (532, 252)
Screenshot: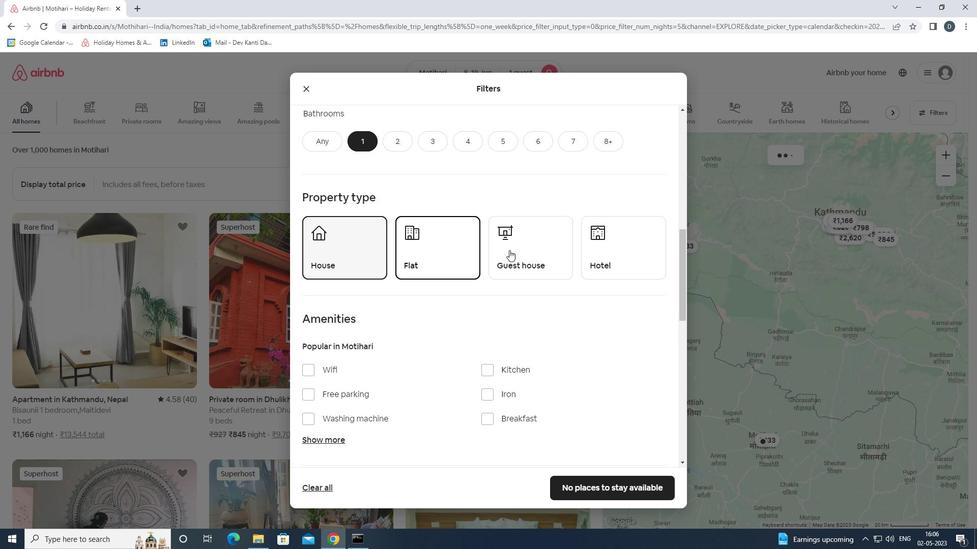 
Action: Mouse pressed left at (532, 252)
Screenshot: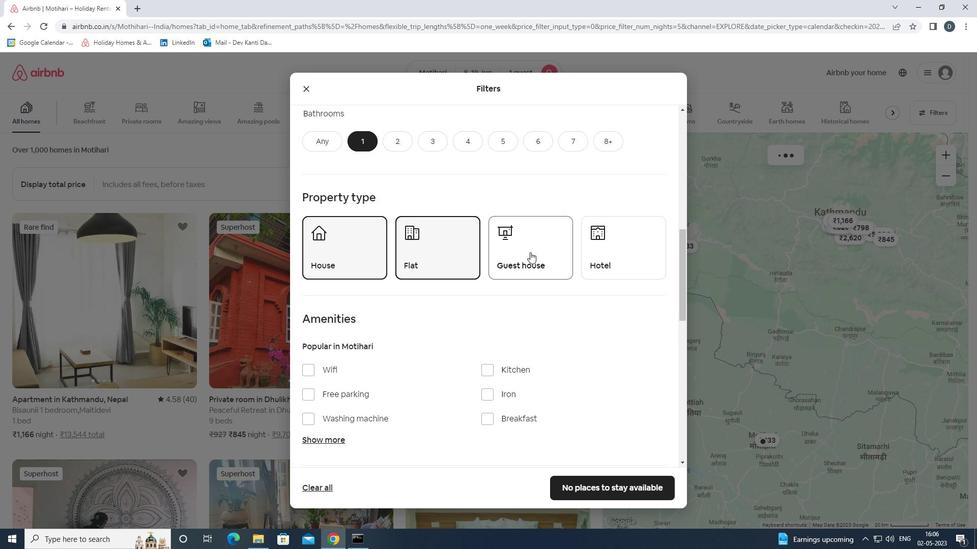 
Action: Mouse moved to (639, 249)
Screenshot: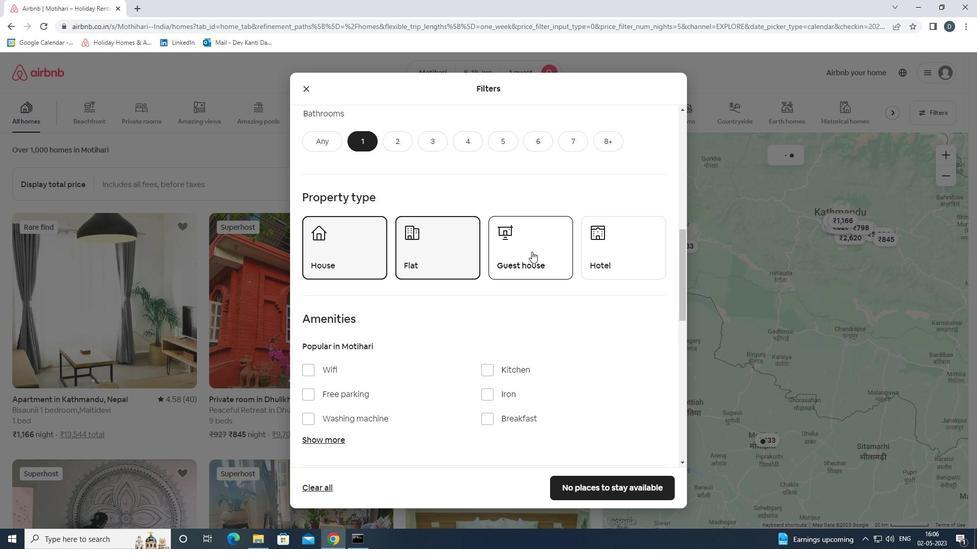 
Action: Mouse pressed left at (639, 249)
Screenshot: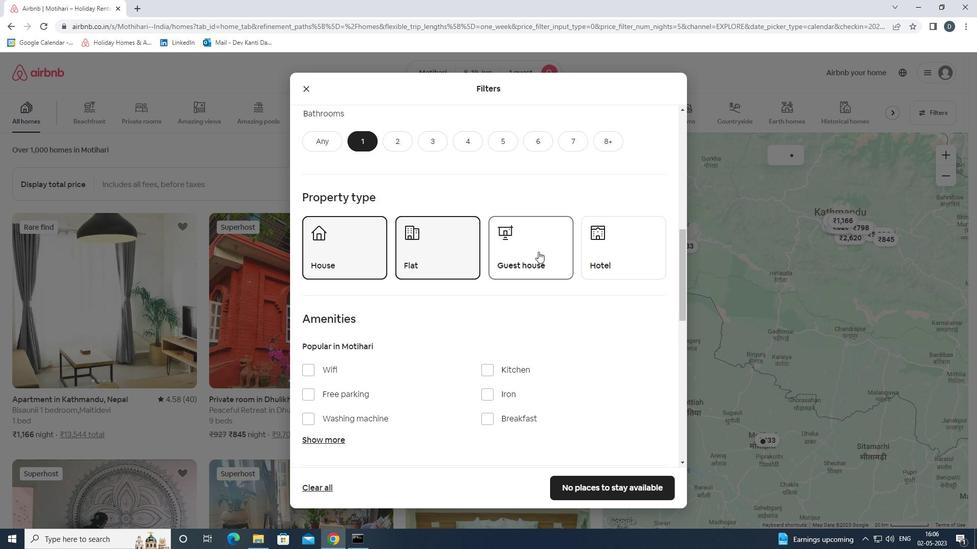 
Action: Mouse moved to (573, 296)
Screenshot: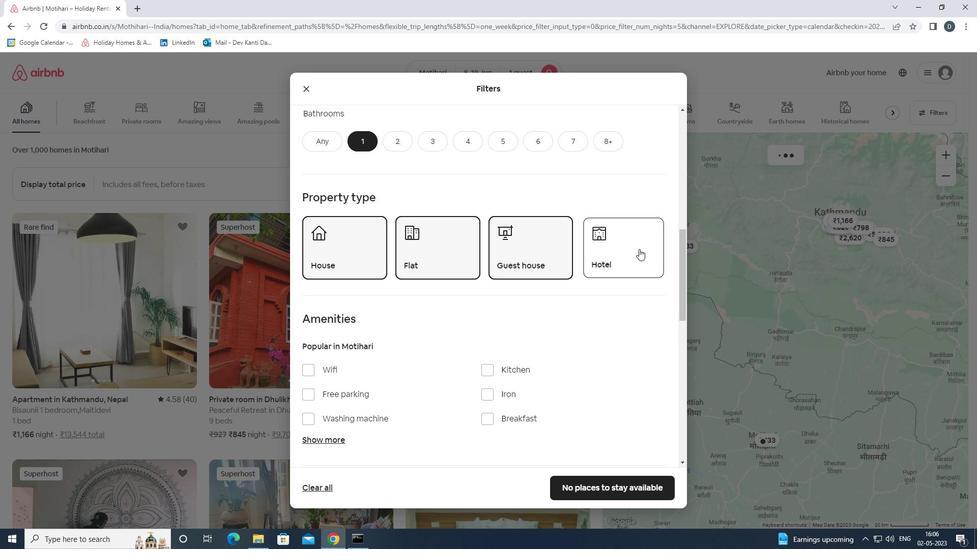 
Action: Mouse scrolled (573, 295) with delta (0, 0)
Screenshot: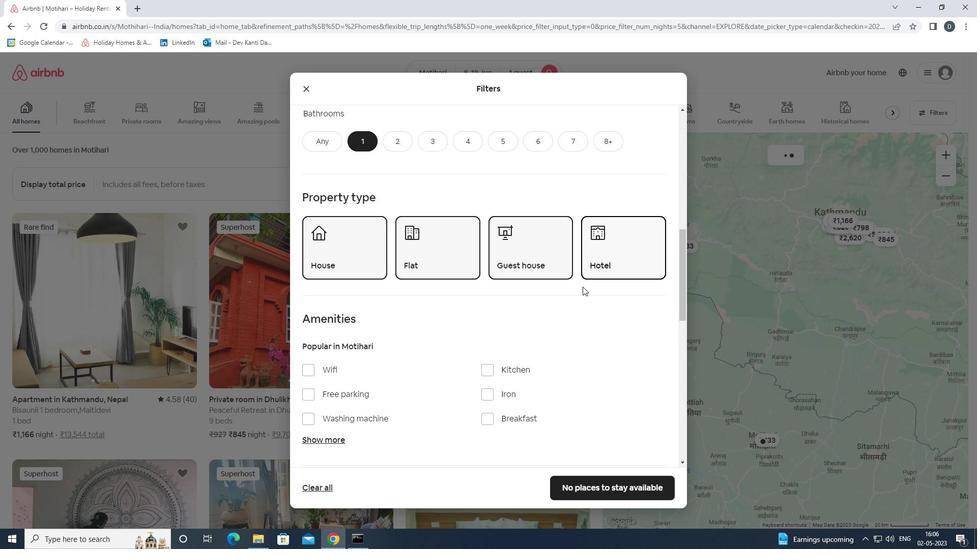 
Action: Mouse scrolled (573, 295) with delta (0, 0)
Screenshot: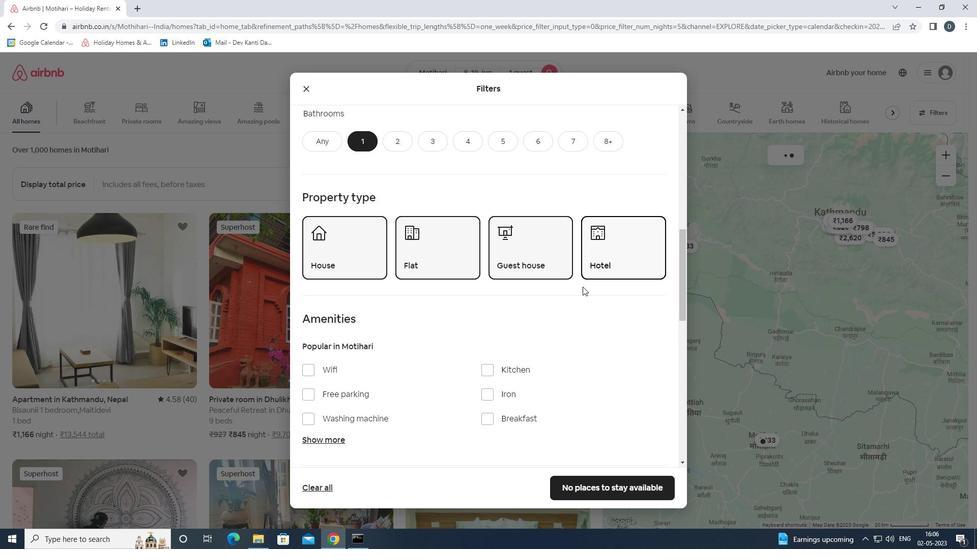 
Action: Mouse scrolled (573, 295) with delta (0, 0)
Screenshot: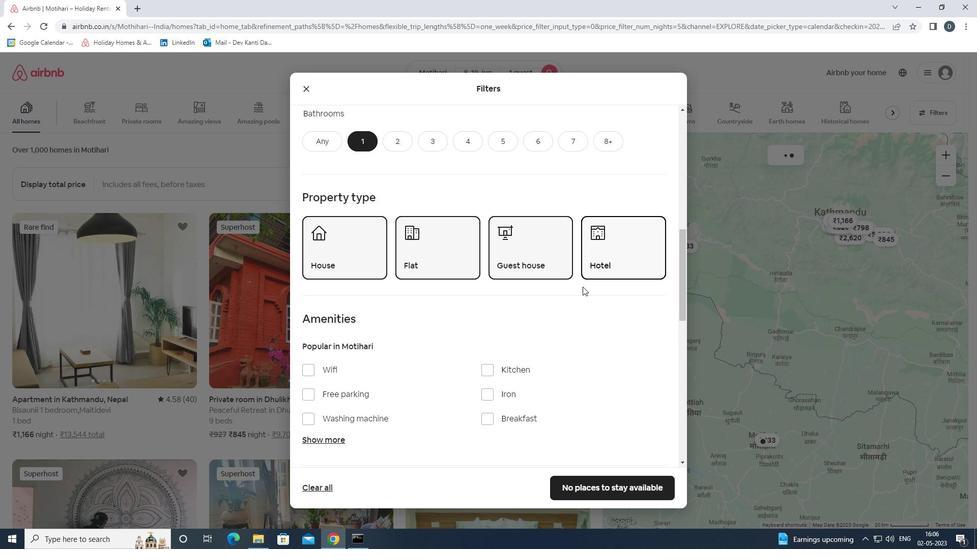 
Action: Mouse scrolled (573, 295) with delta (0, 0)
Screenshot: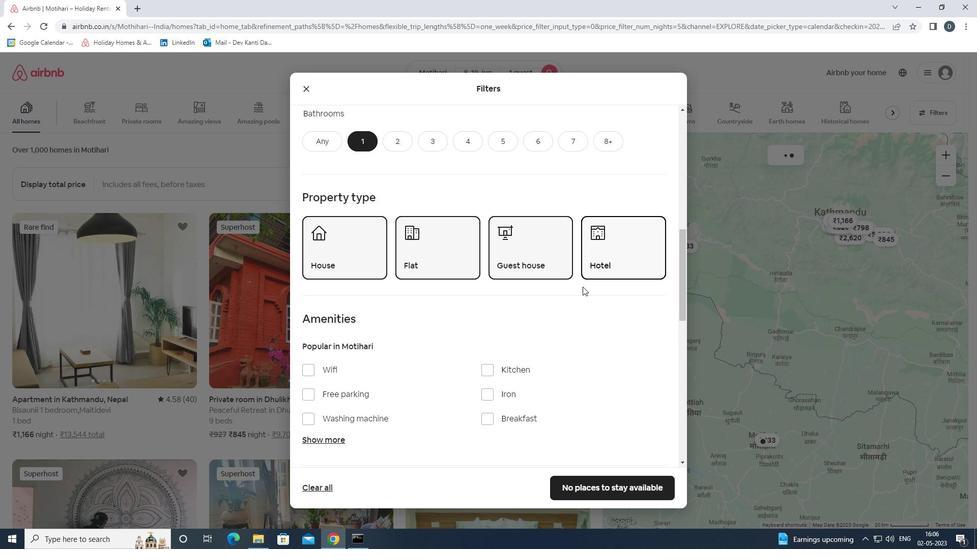 
Action: Mouse moved to (573, 295)
Screenshot: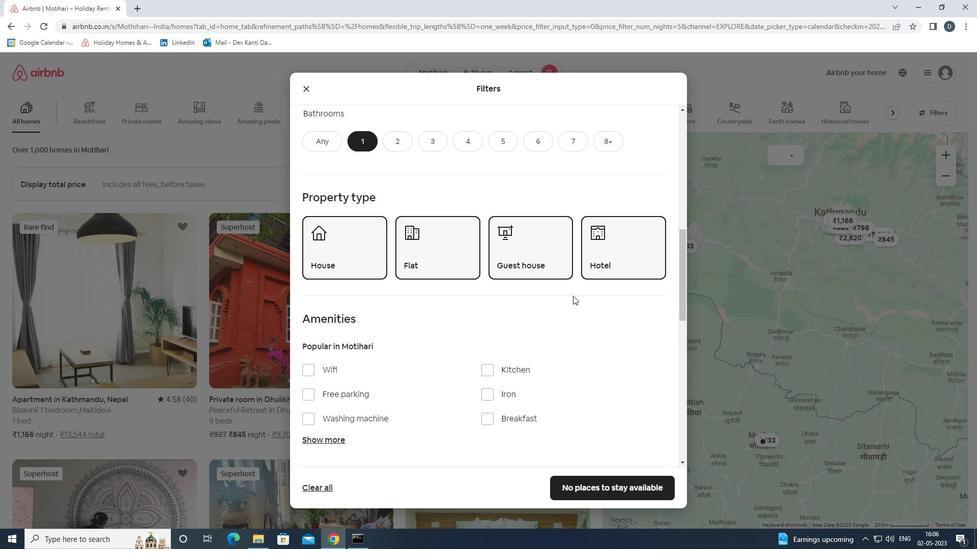 
Action: Mouse scrolled (573, 295) with delta (0, 0)
Screenshot: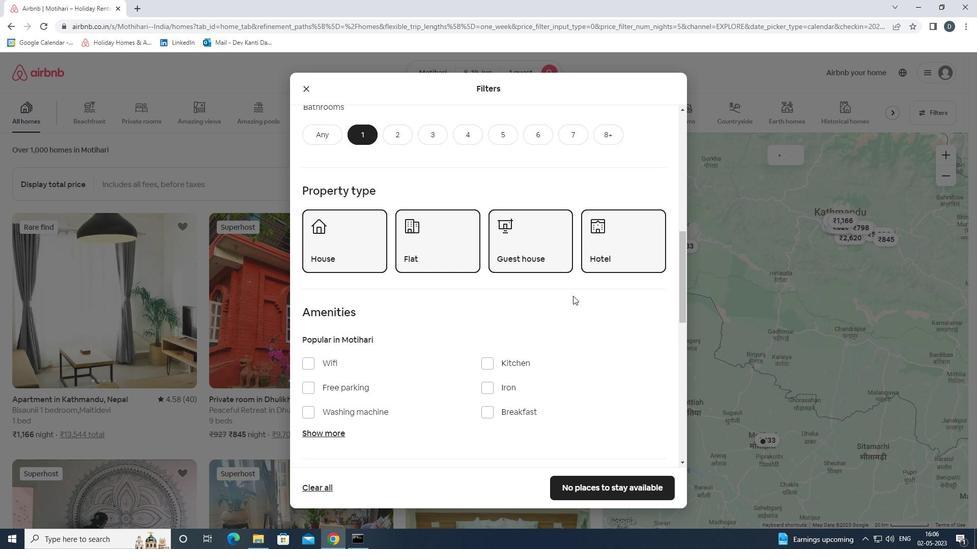 
Action: Mouse scrolled (573, 295) with delta (0, 0)
Screenshot: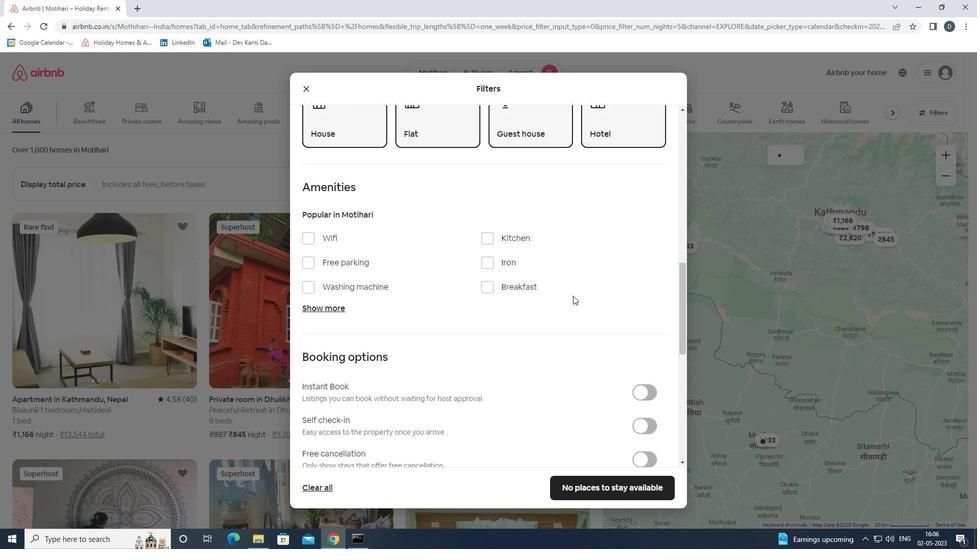 
Action: Mouse scrolled (573, 295) with delta (0, 0)
Screenshot: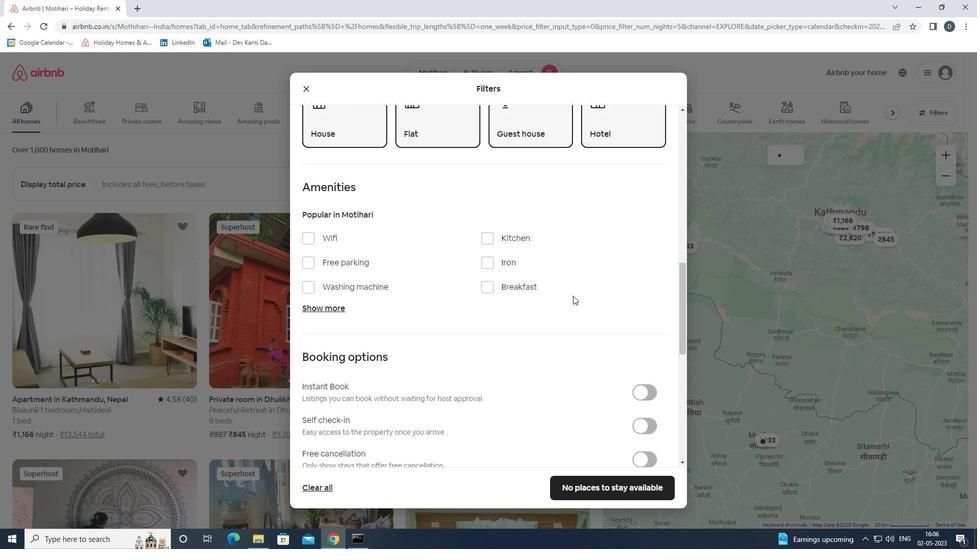 
Action: Mouse moved to (644, 199)
Screenshot: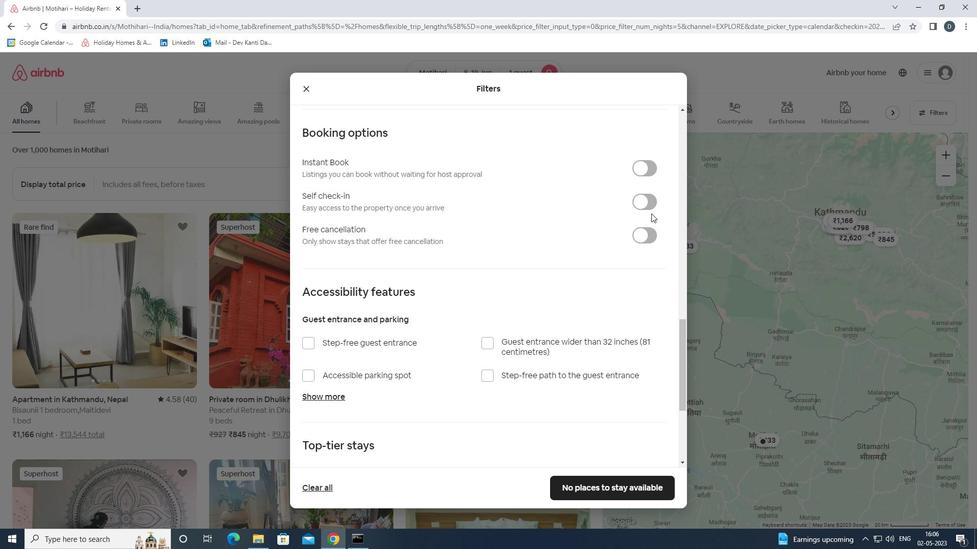 
Action: Mouse pressed left at (644, 199)
Screenshot: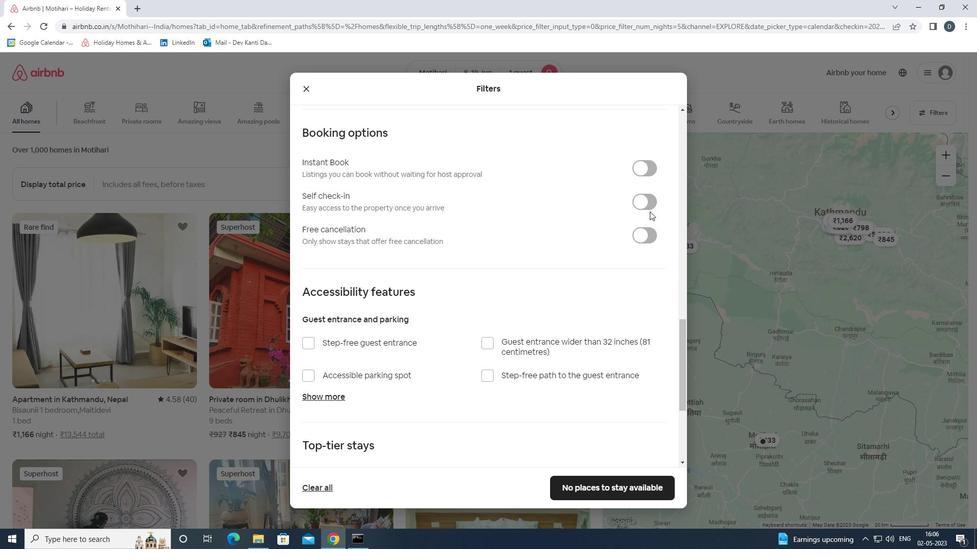 
Action: Mouse moved to (554, 262)
Screenshot: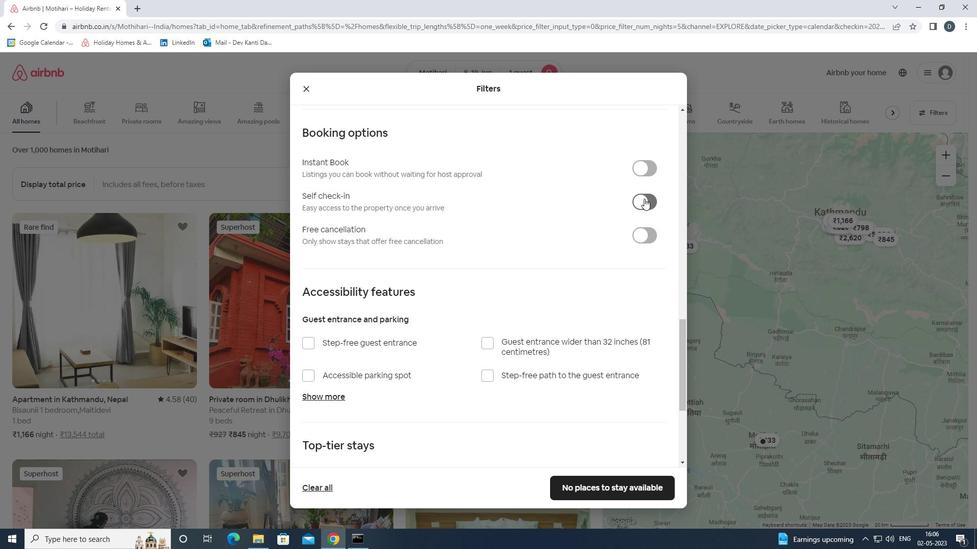 
Action: Mouse scrolled (554, 261) with delta (0, 0)
Screenshot: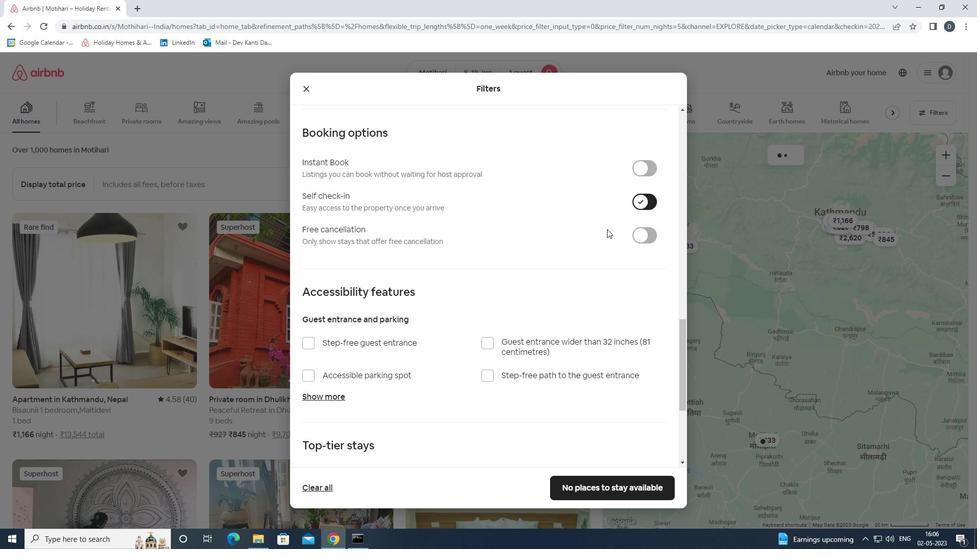 
Action: Mouse moved to (554, 262)
Screenshot: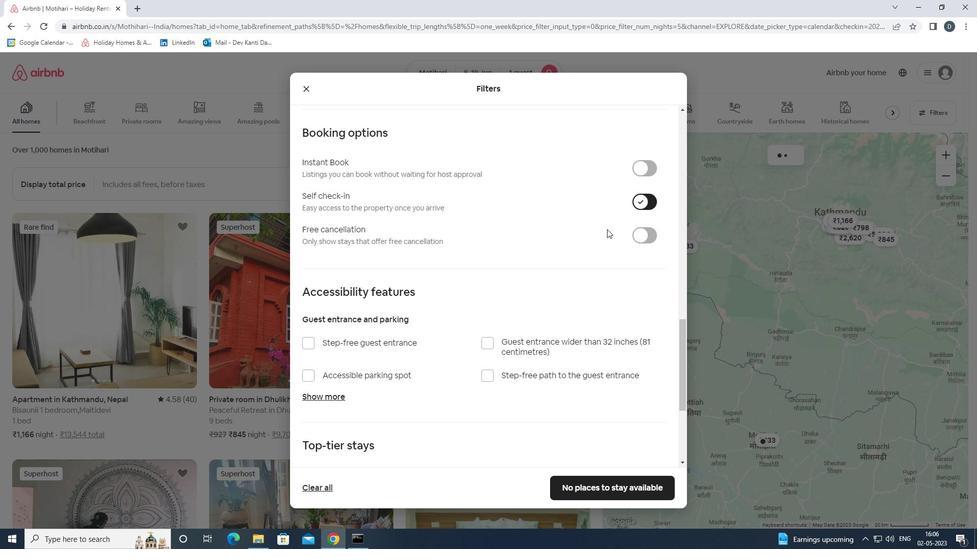 
Action: Mouse scrolled (554, 262) with delta (0, 0)
Screenshot: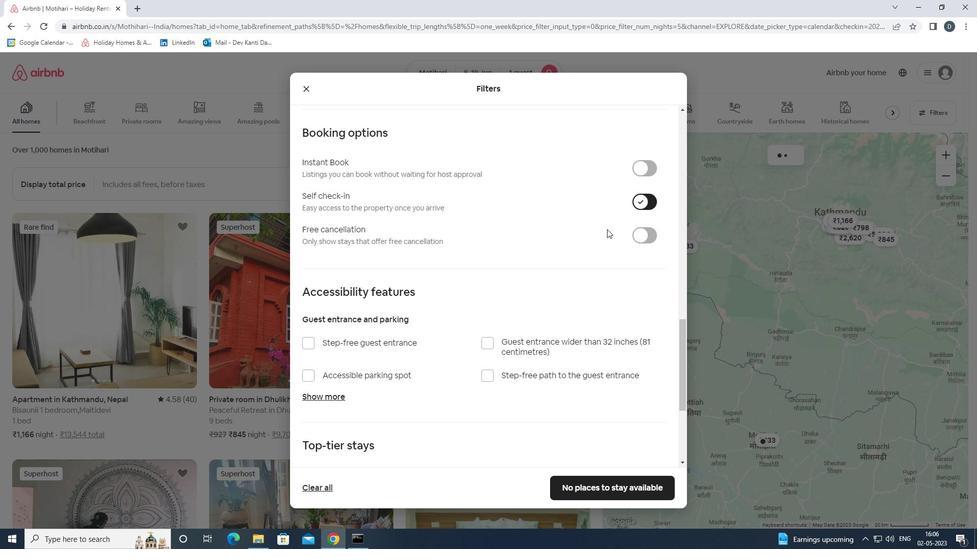 
Action: Mouse scrolled (554, 262) with delta (0, 0)
Screenshot: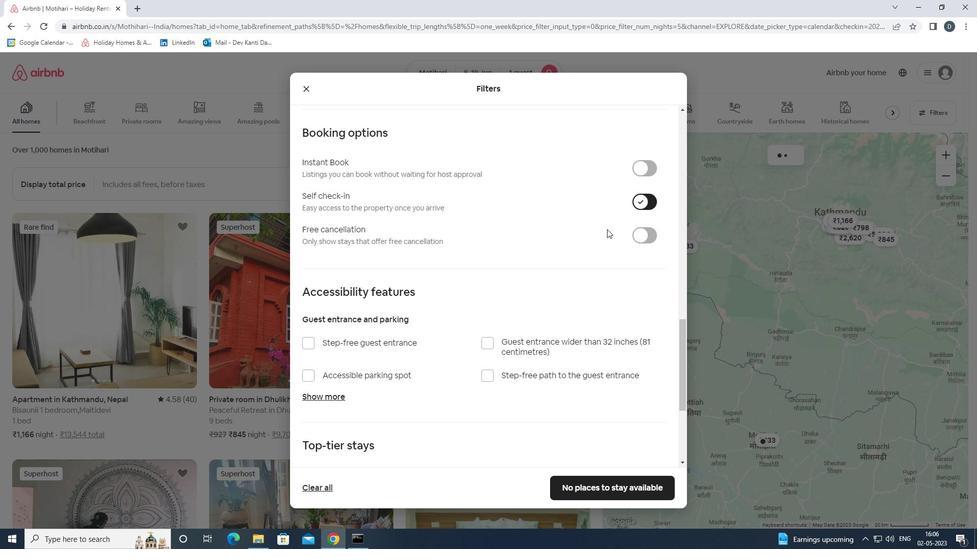 
Action: Mouse scrolled (554, 262) with delta (0, 0)
Screenshot: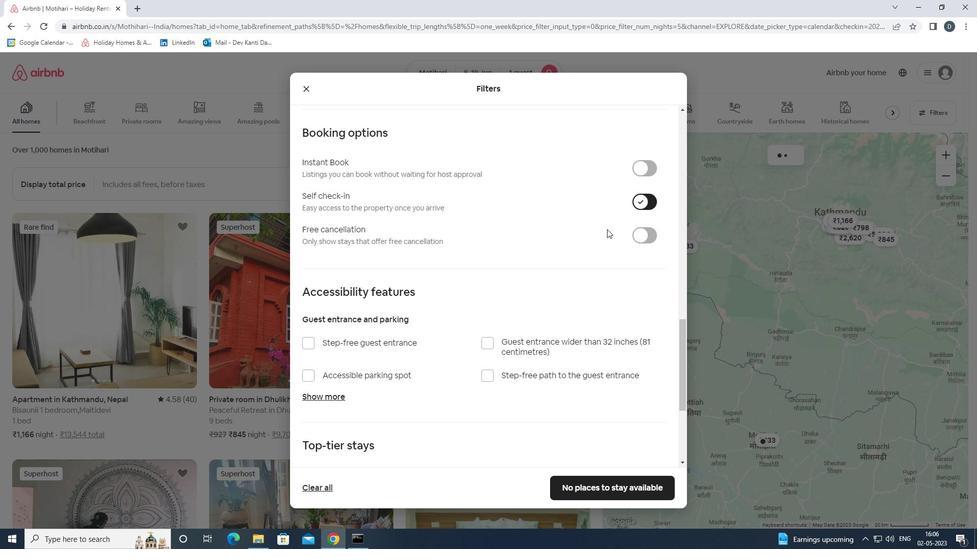 
Action: Mouse scrolled (554, 262) with delta (0, 0)
Screenshot: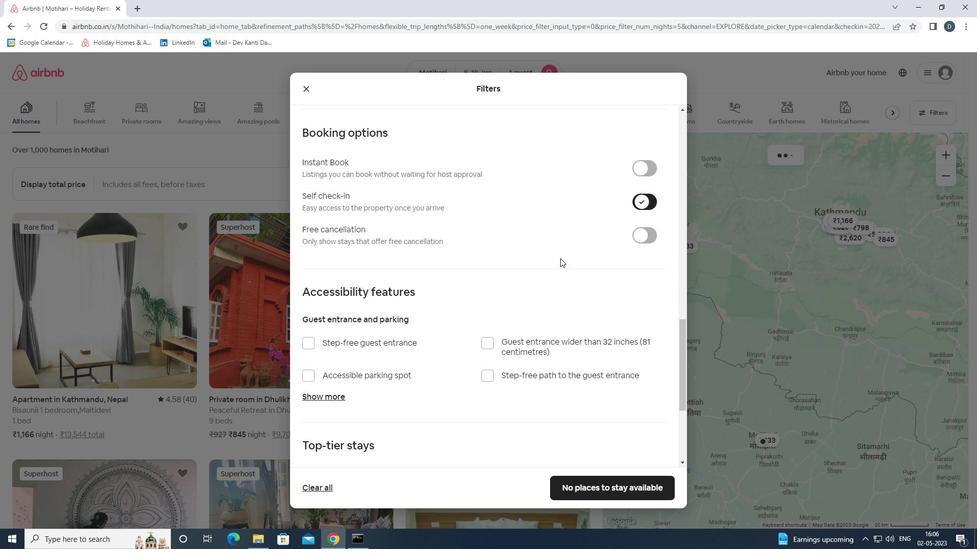 
Action: Mouse scrolled (554, 262) with delta (0, 0)
Screenshot: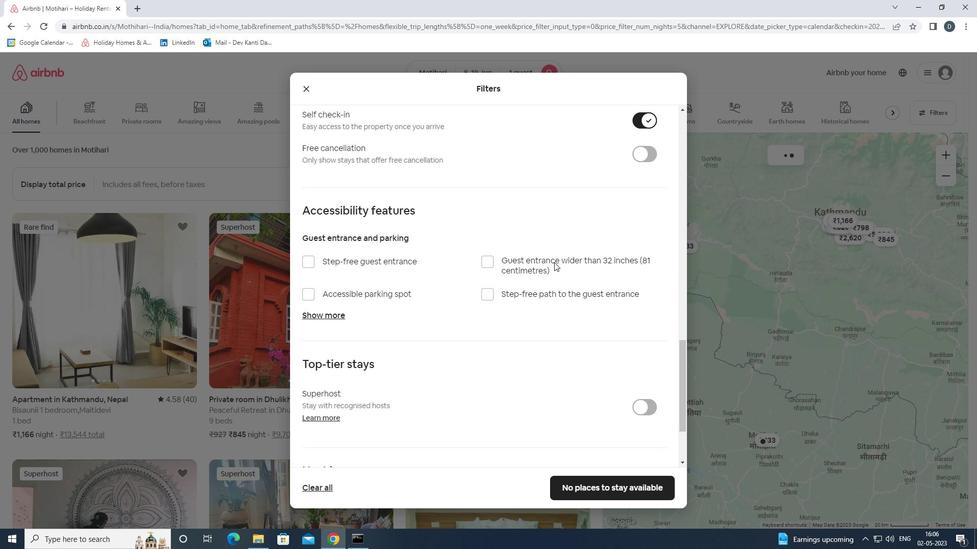
Action: Mouse scrolled (554, 262) with delta (0, 0)
Screenshot: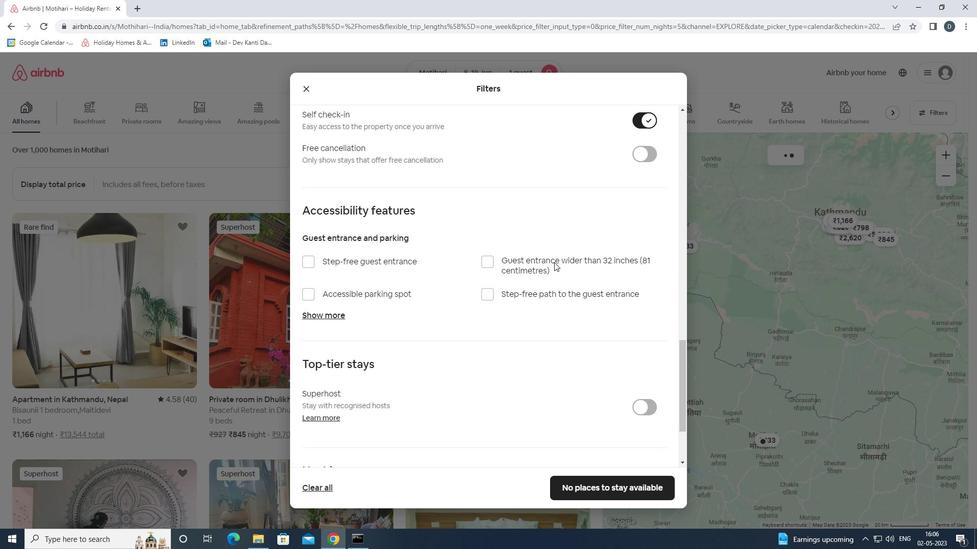 
Action: Mouse scrolled (554, 262) with delta (0, 0)
Screenshot: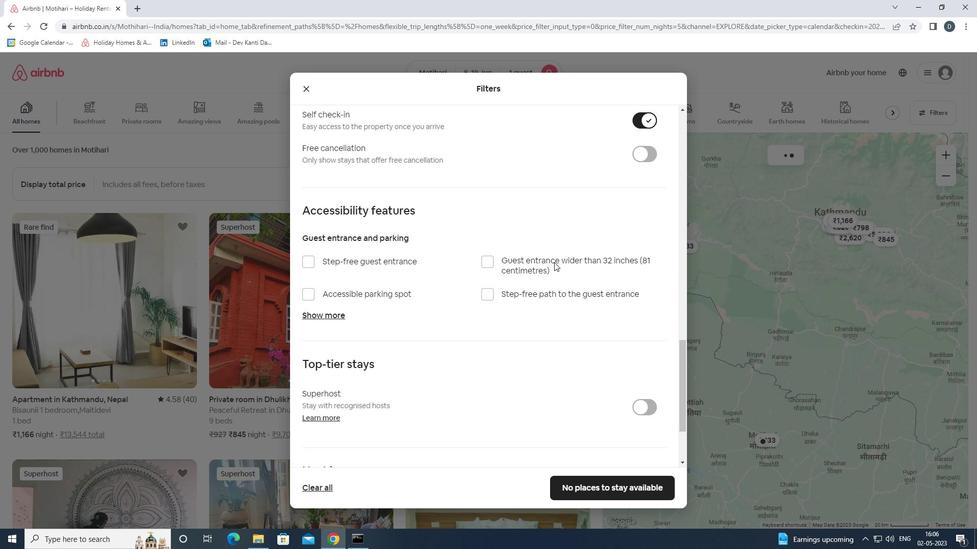 
Action: Mouse moved to (553, 263)
Screenshot: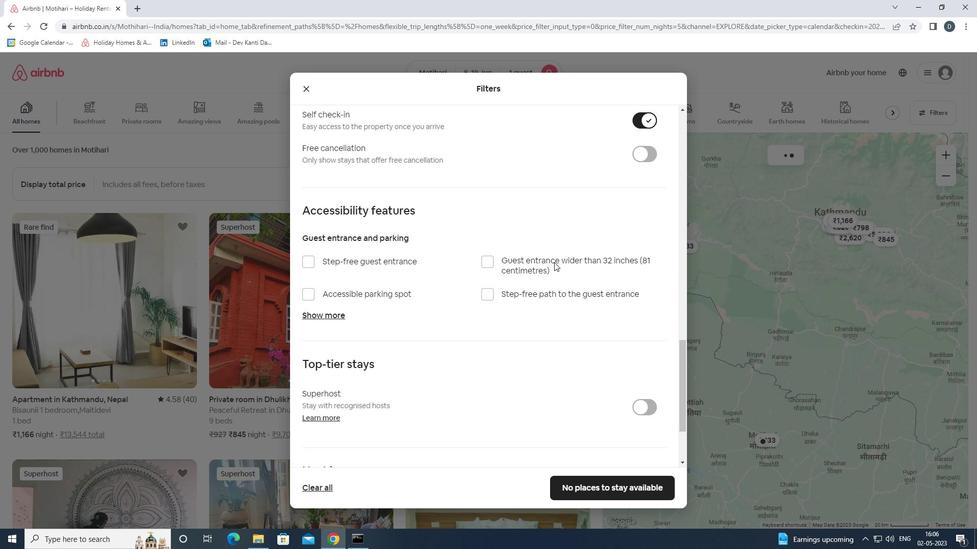 
Action: Mouse scrolled (553, 263) with delta (0, 0)
Screenshot: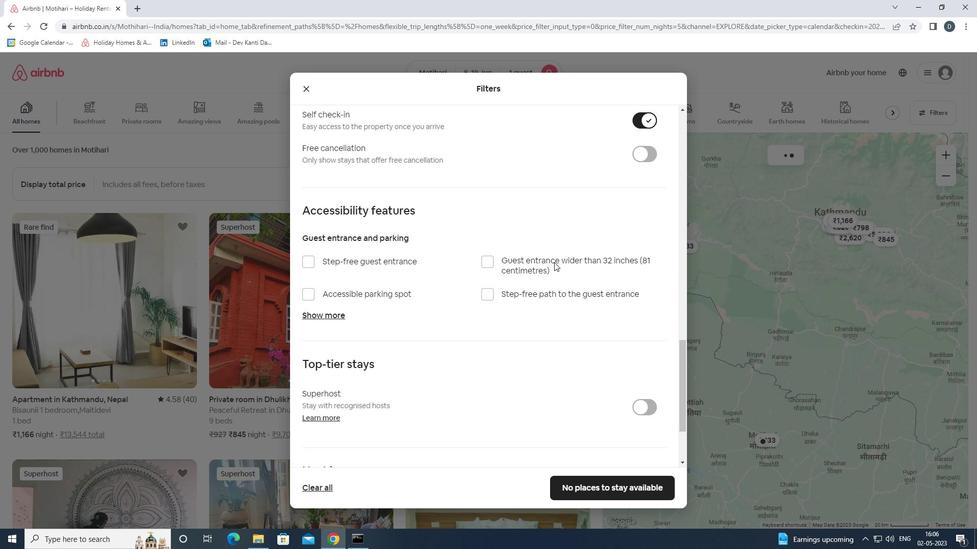 
Action: Mouse moved to (338, 397)
Screenshot: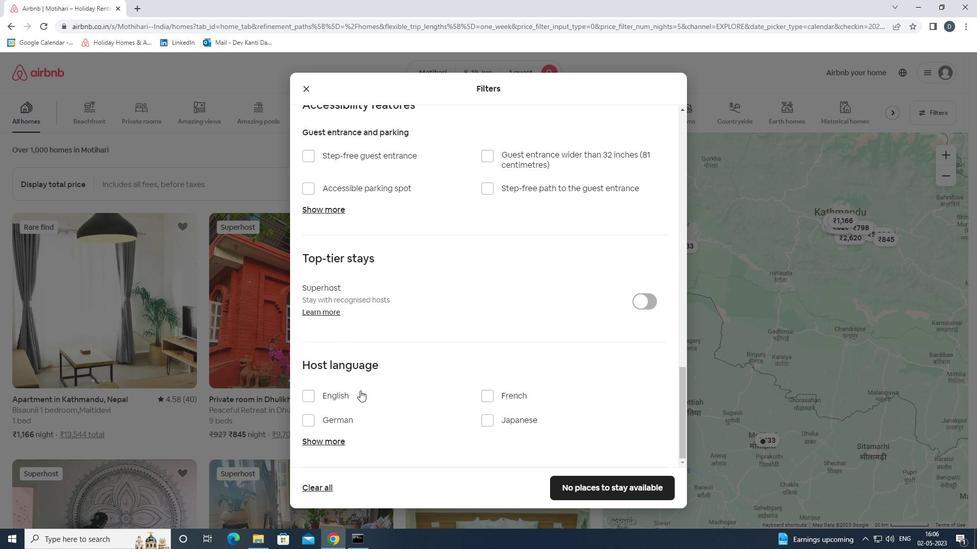 
Action: Mouse pressed left at (338, 397)
Screenshot: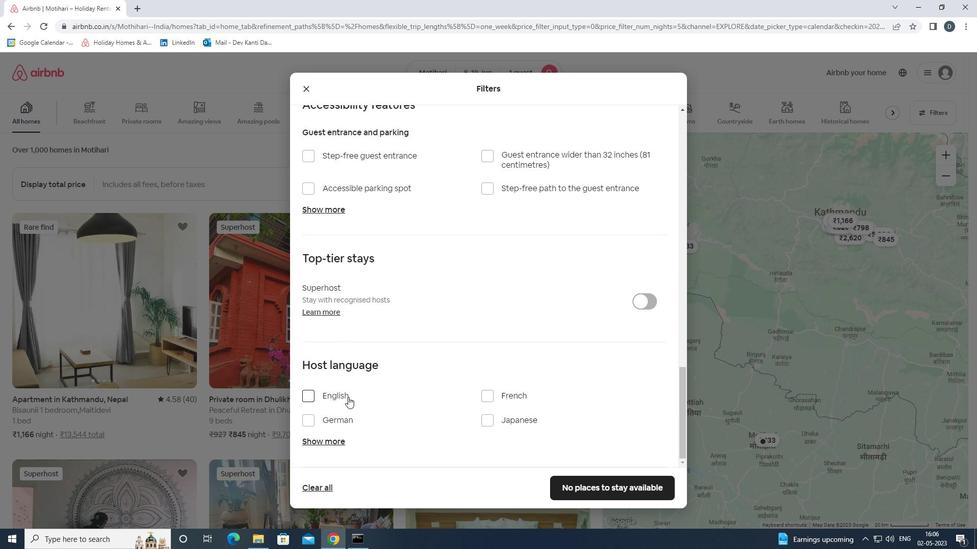 
Action: Mouse moved to (585, 483)
Screenshot: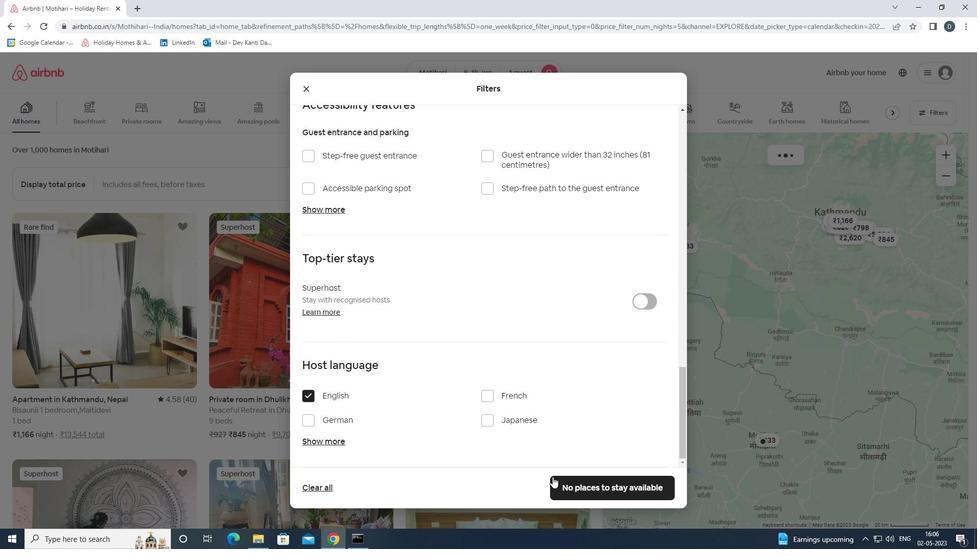 
Action: Mouse pressed left at (585, 483)
Screenshot: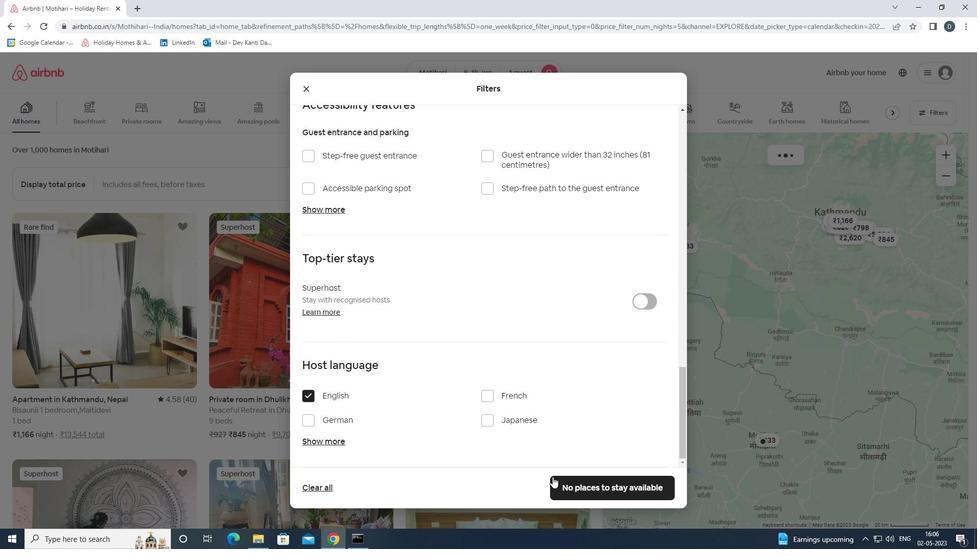 
Action: Mouse moved to (531, 343)
Screenshot: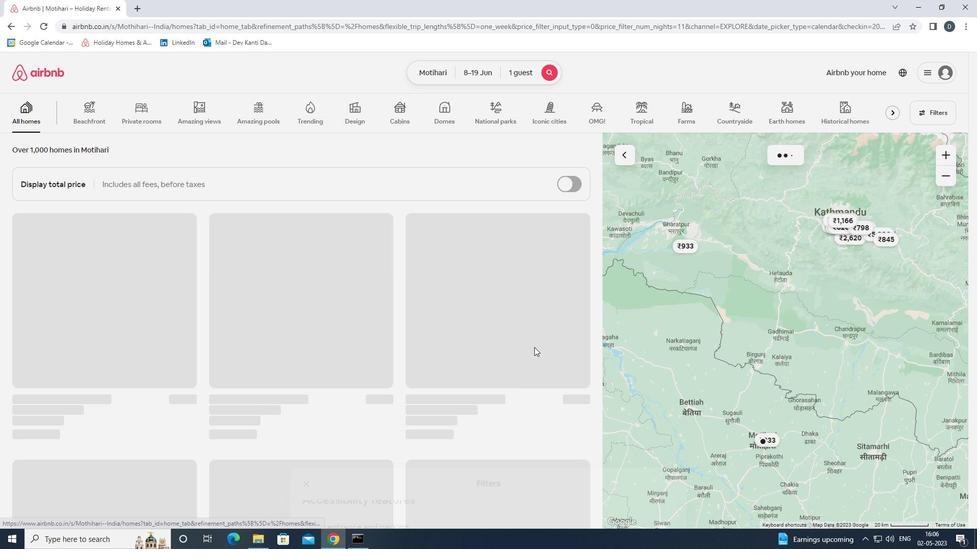 
